 Task: In the  document smallbusiness.docx Insert horizontal line 'above the text' Create the translated copy of the document in  'German' Select the second point and  Clear Formatting
Action: Mouse moved to (308, 359)
Screenshot: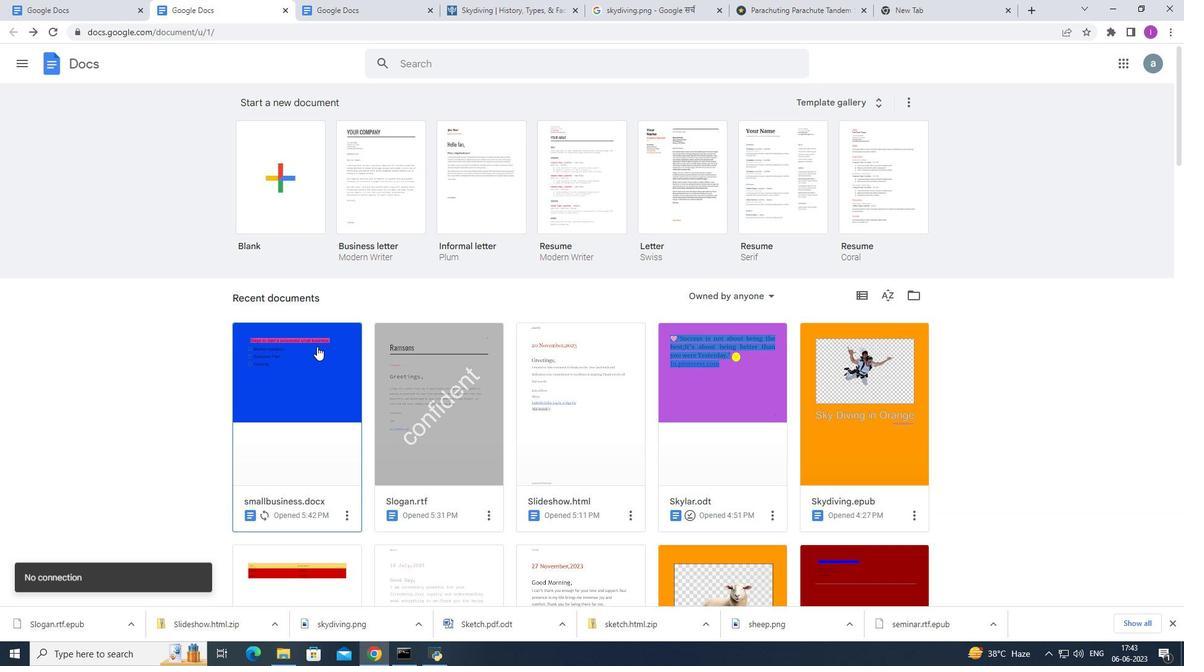 
Action: Mouse pressed left at (308, 359)
Screenshot: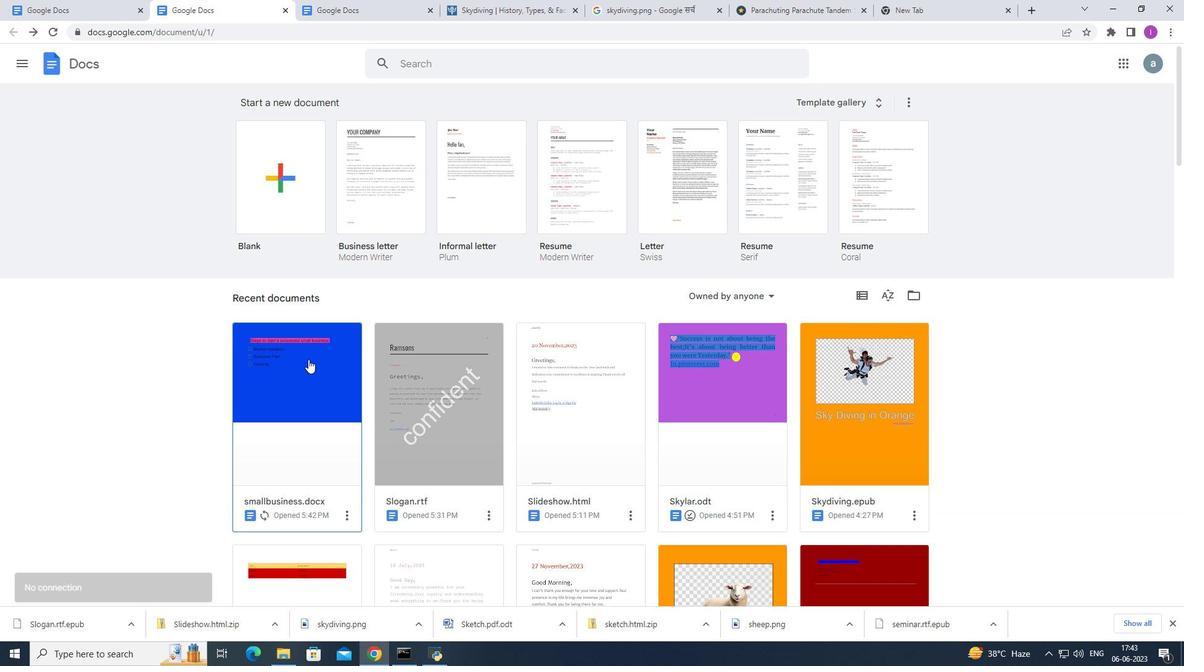 
Action: Mouse moved to (370, 350)
Screenshot: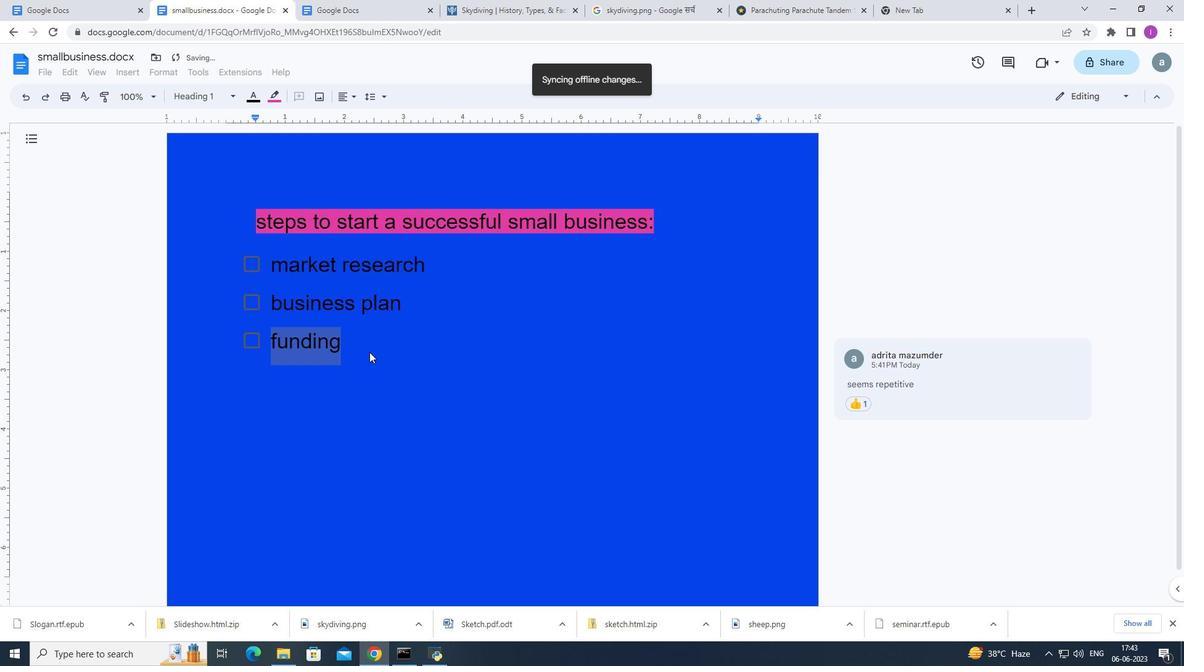
Action: Mouse pressed left at (370, 350)
Screenshot: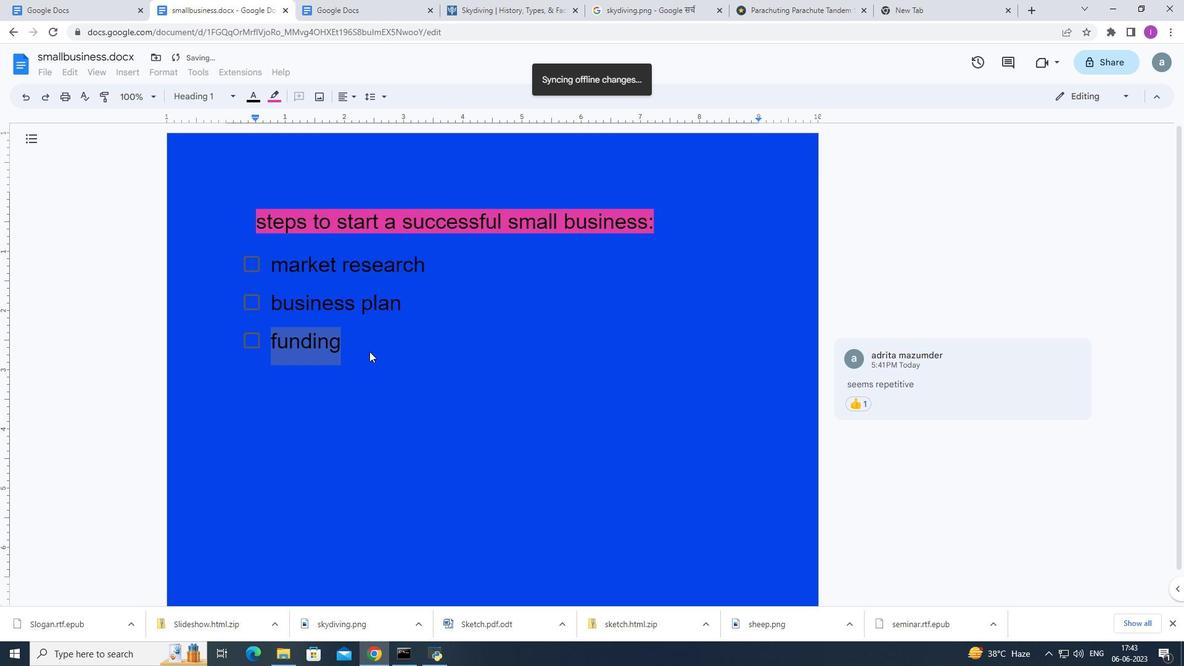 
Action: Mouse moved to (354, 351)
Screenshot: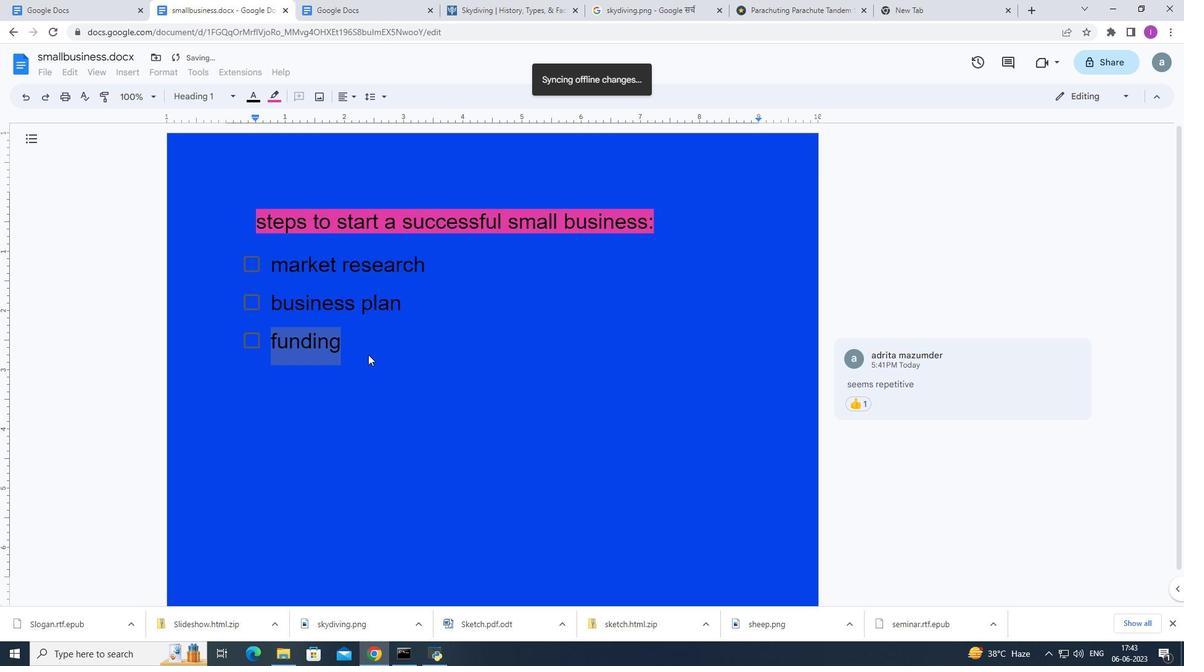 
Action: Mouse pressed left at (354, 351)
Screenshot: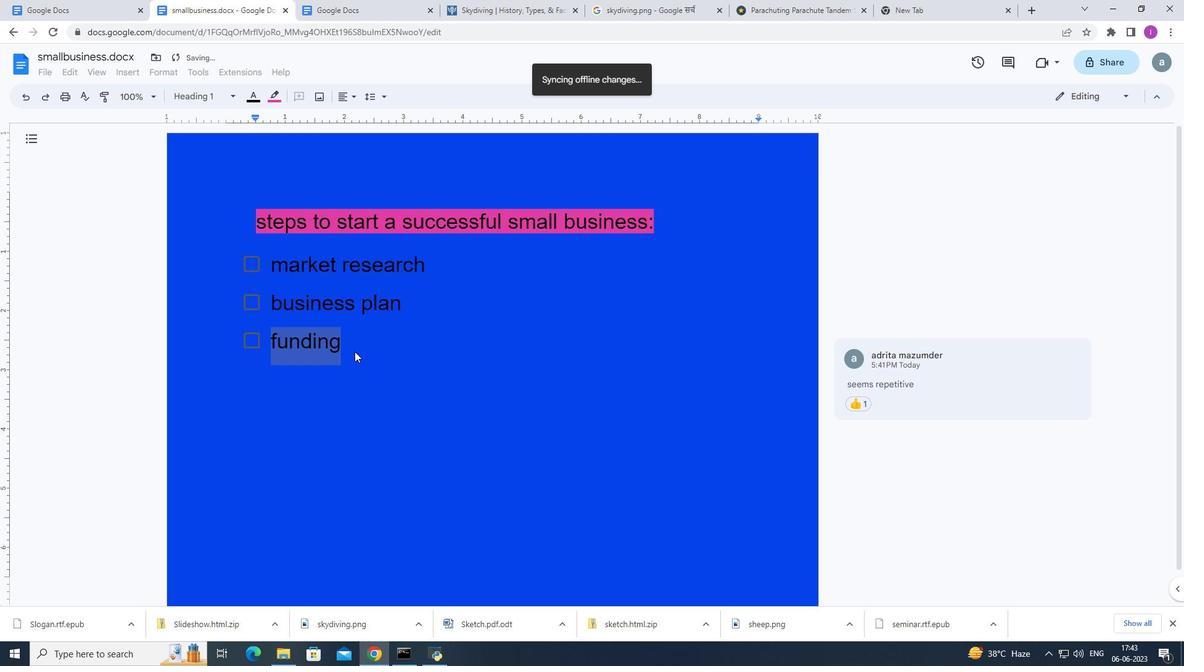 
Action: Mouse moved to (340, 342)
Screenshot: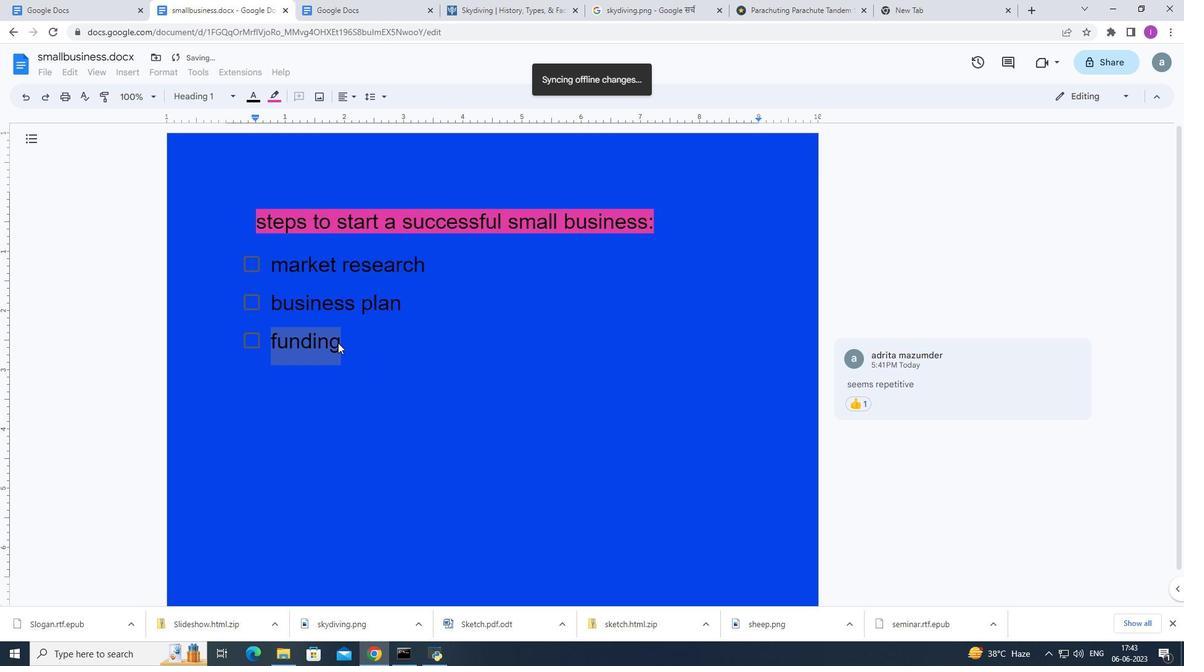 
Action: Mouse pressed left at (340, 342)
Screenshot: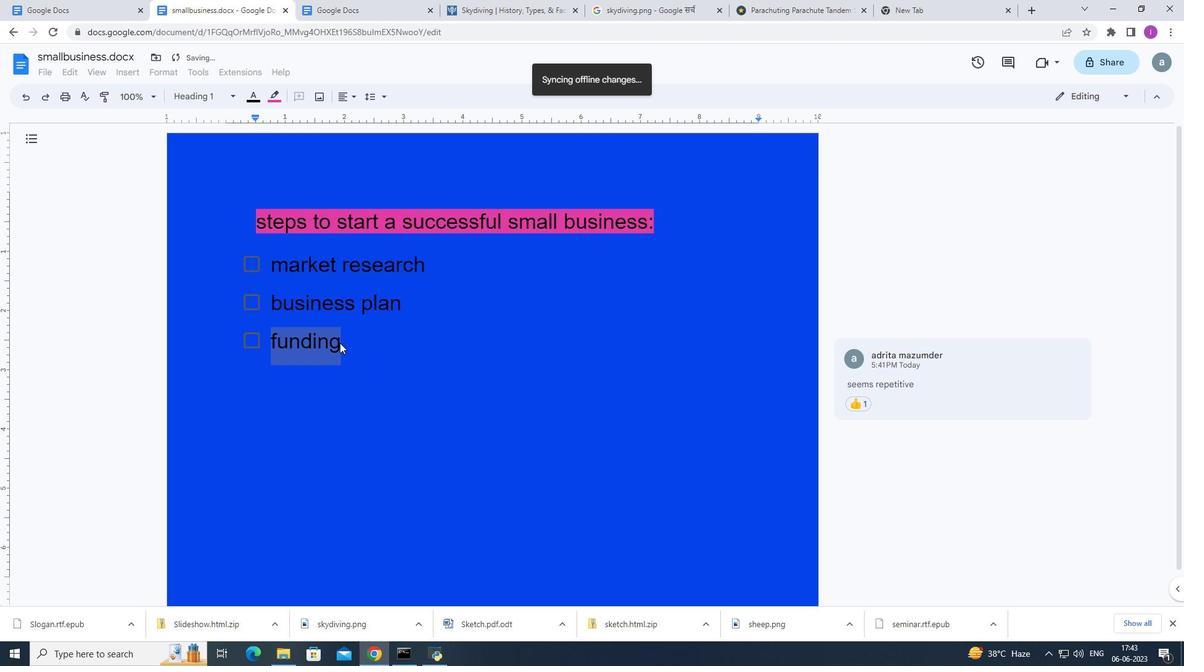 
Action: Mouse moved to (439, 375)
Screenshot: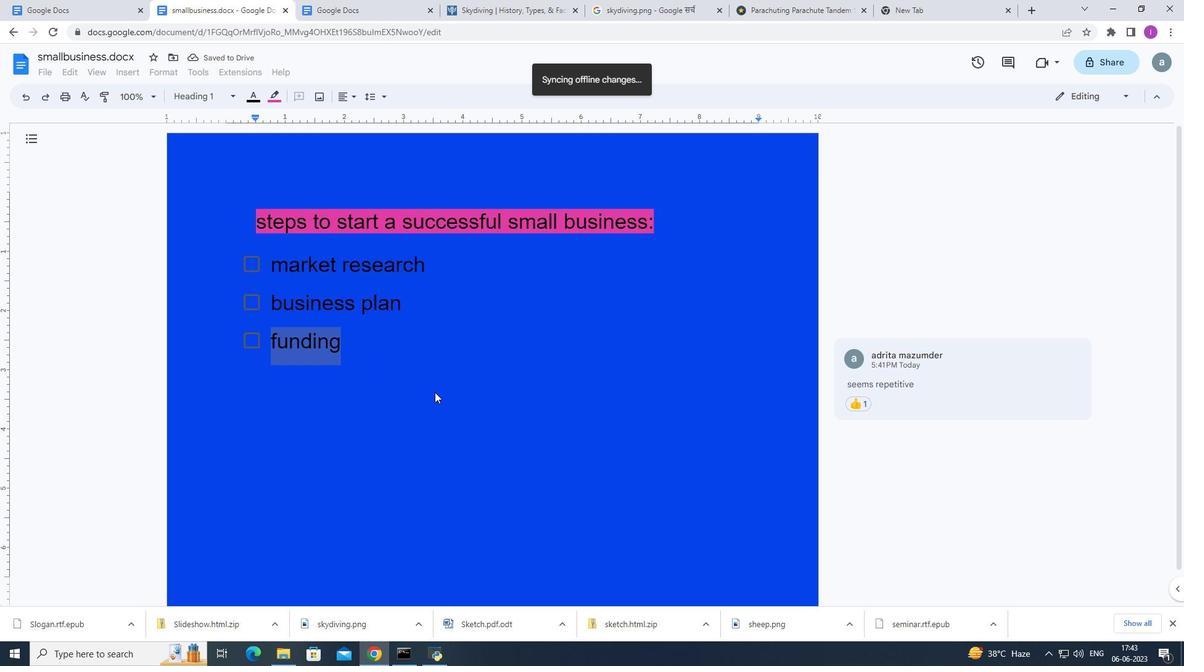 
Action: Key pressed <Key.enter>
Screenshot: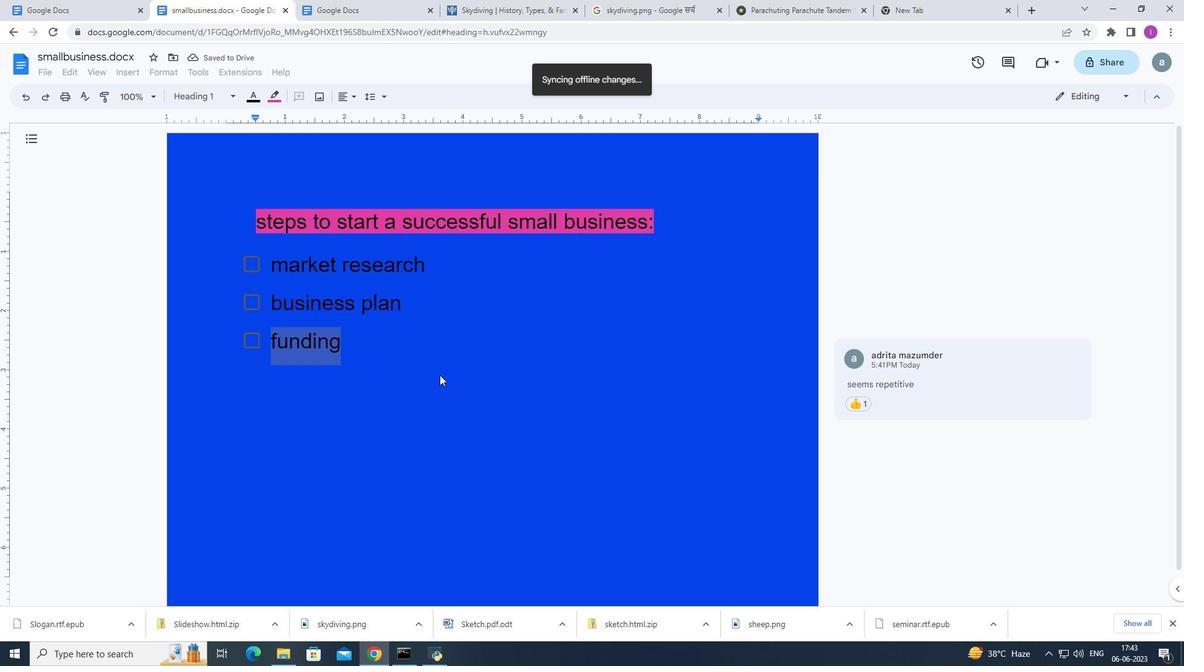 
Action: Mouse moved to (228, 259)
Screenshot: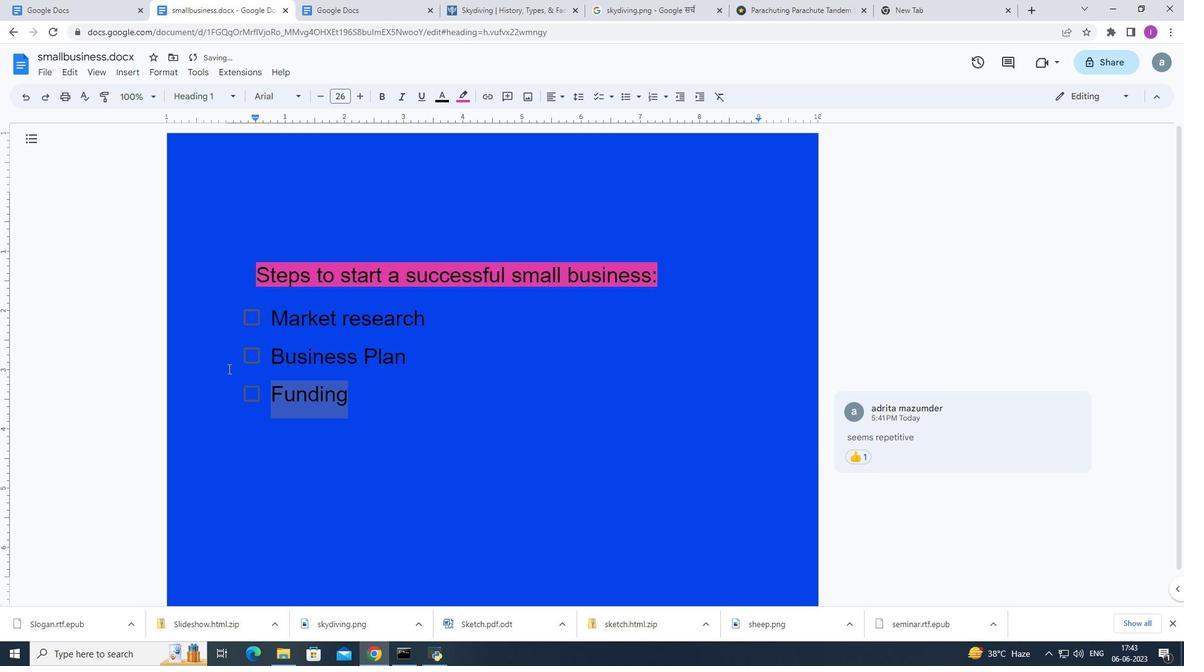 
Action: Mouse pressed left at (228, 259)
Screenshot: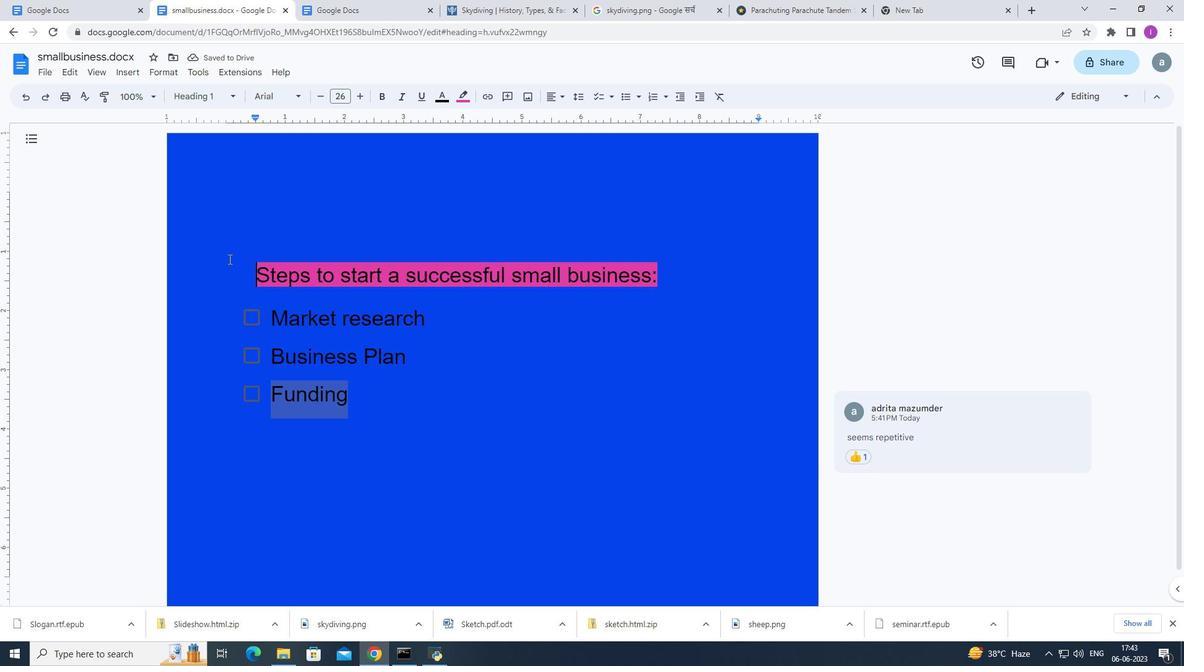 
Action: Mouse moved to (358, 402)
Screenshot: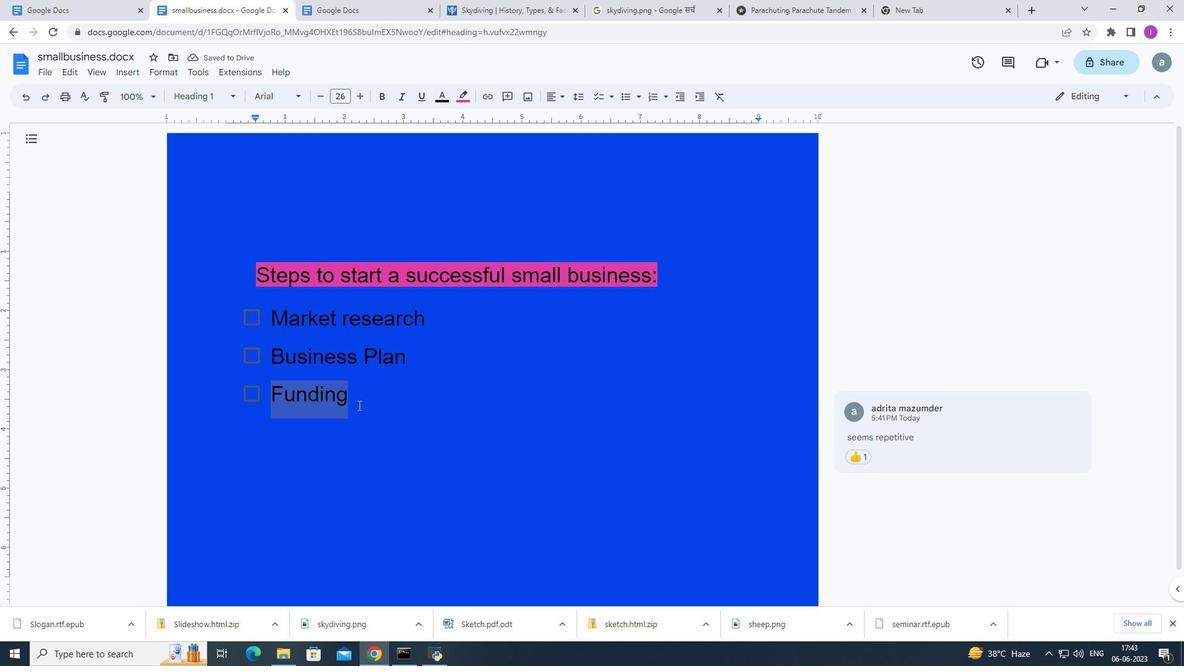 
Action: Mouse pressed left at (358, 402)
Screenshot: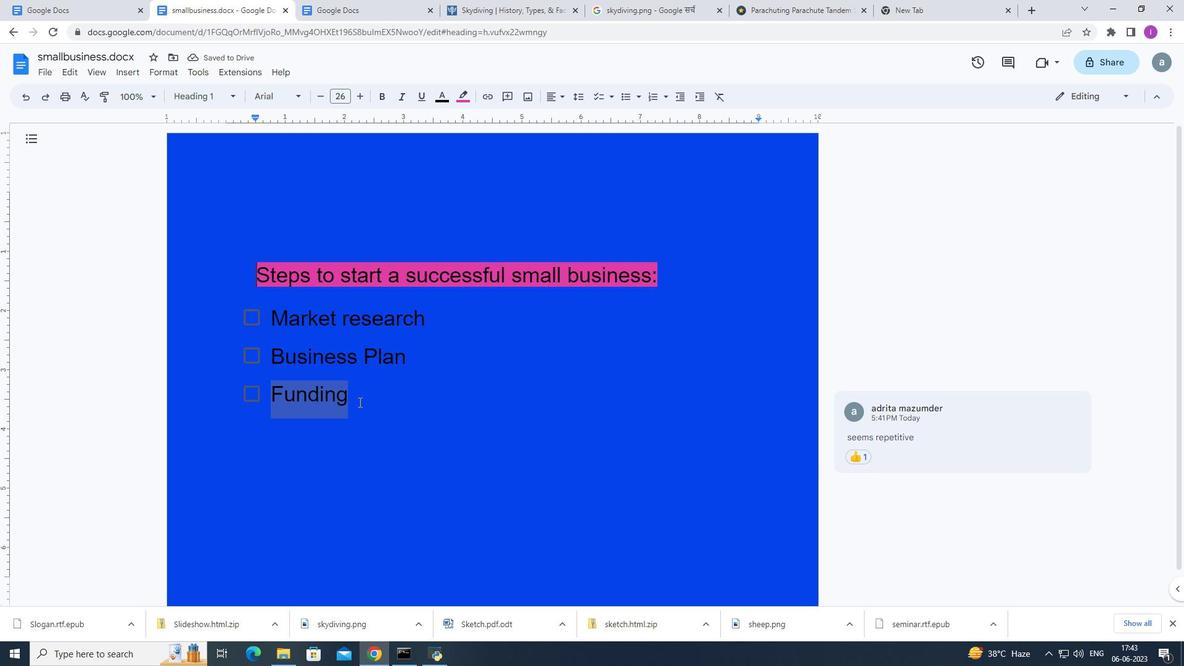 
Action: Mouse moved to (436, 367)
Screenshot: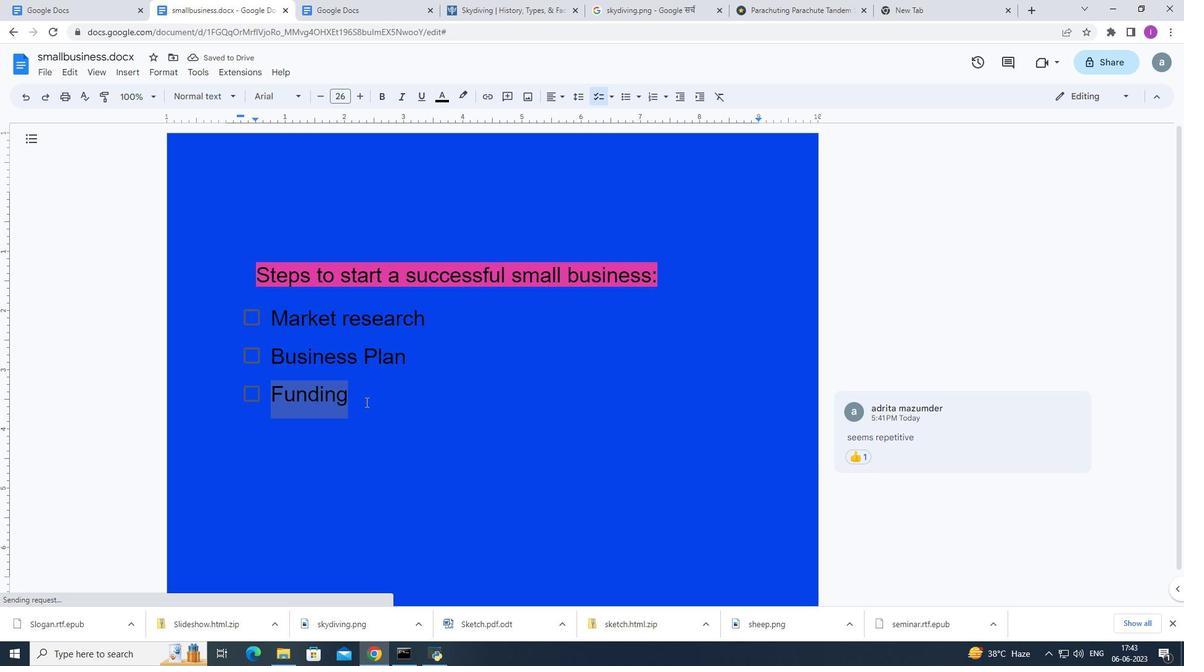 
Action: Key pressed <Key.enter>
Screenshot: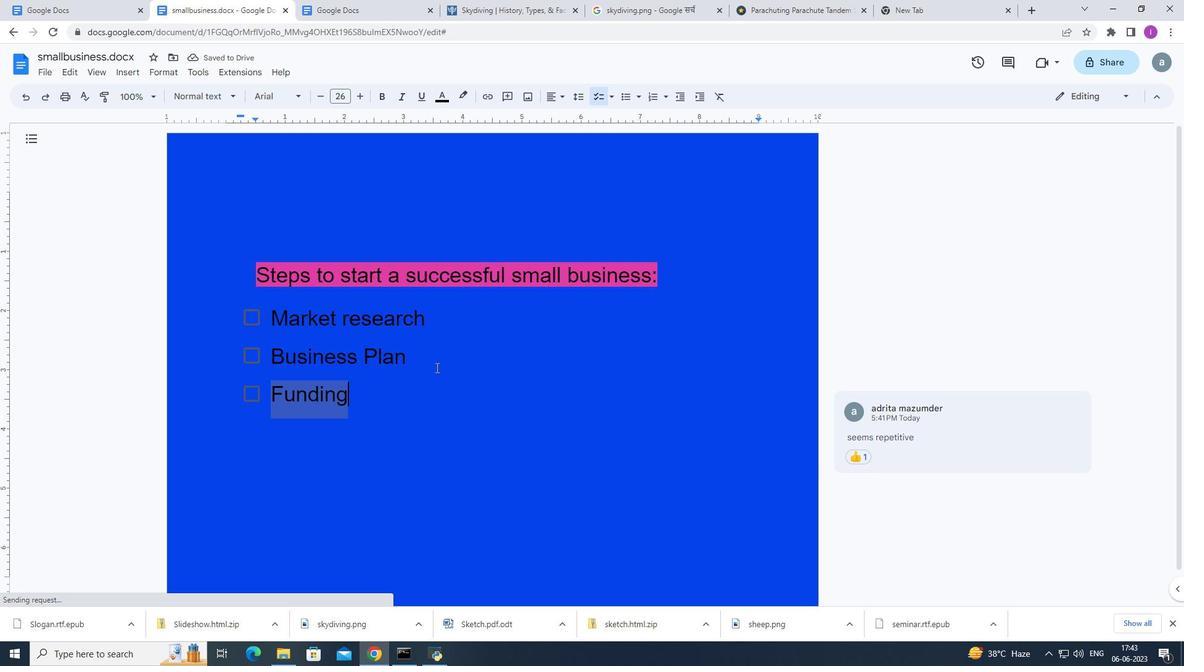 
Action: Mouse moved to (135, 71)
Screenshot: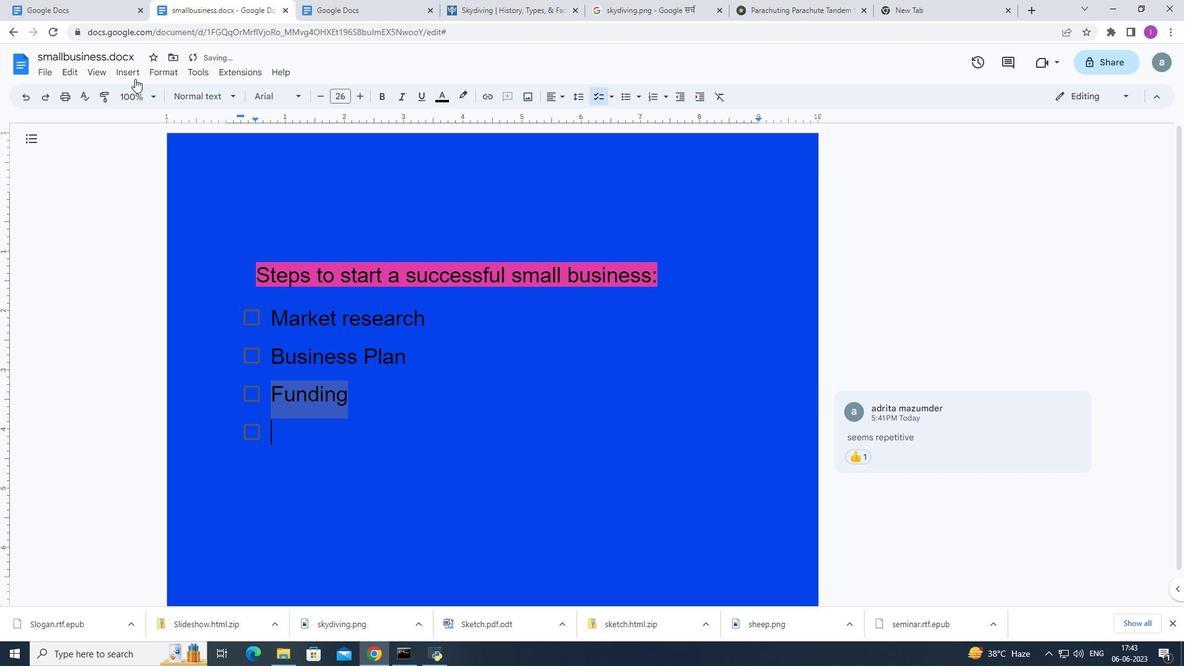 
Action: Mouse pressed left at (135, 71)
Screenshot: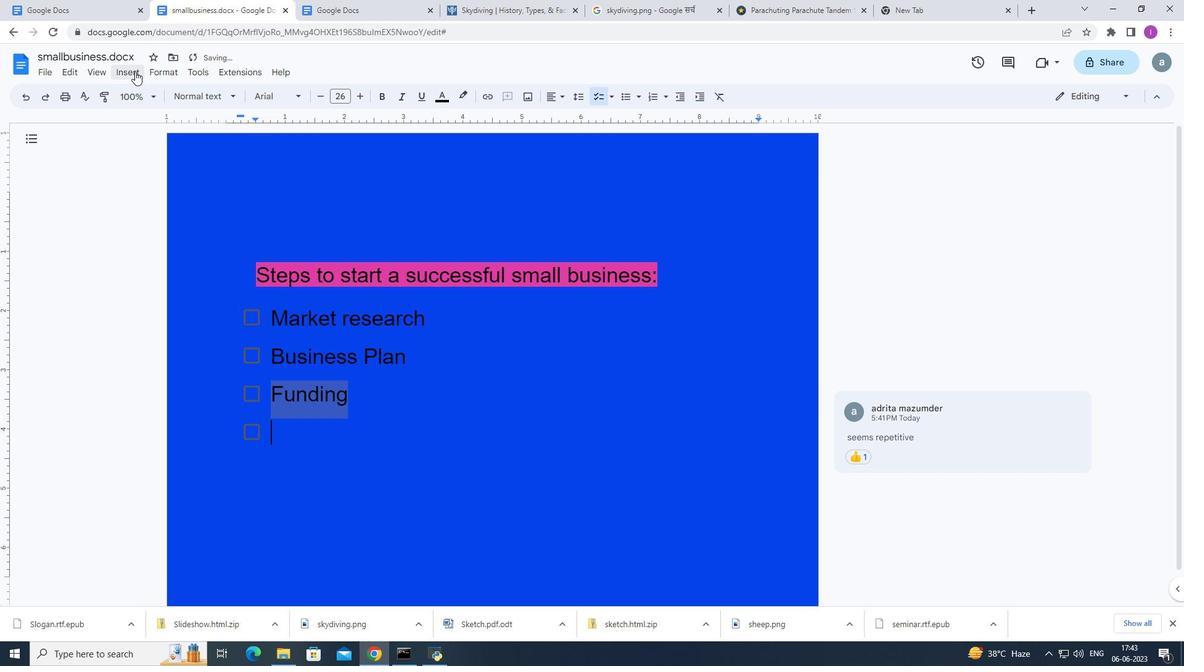 
Action: Mouse moved to (152, 169)
Screenshot: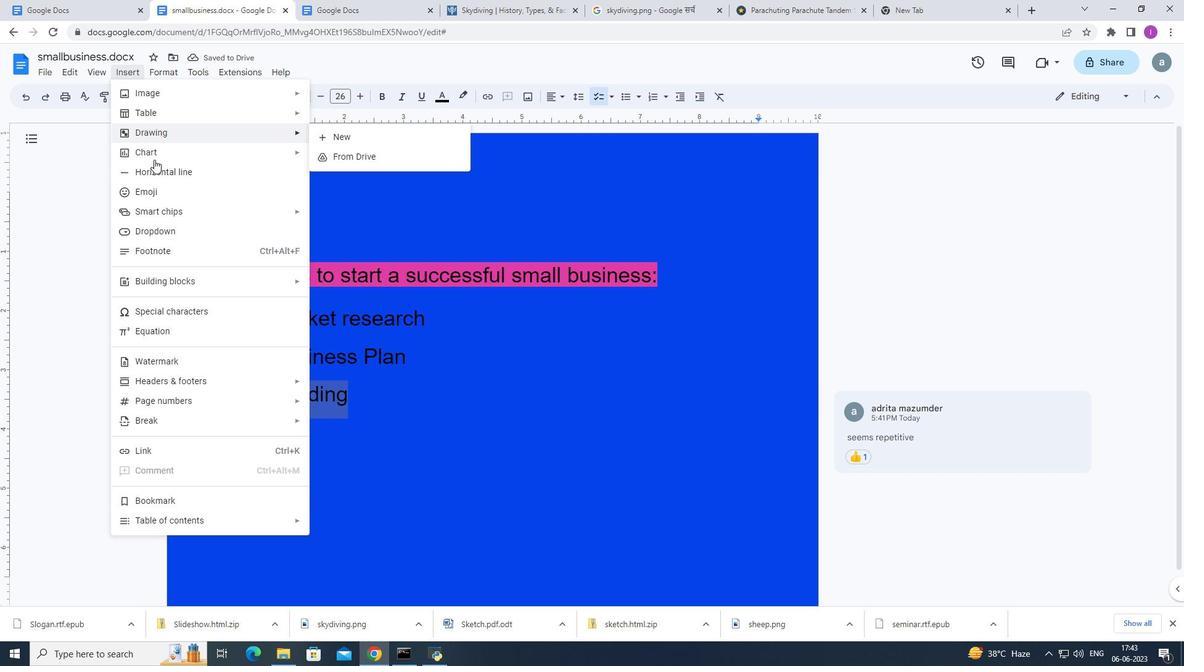 
Action: Mouse pressed left at (152, 169)
Screenshot: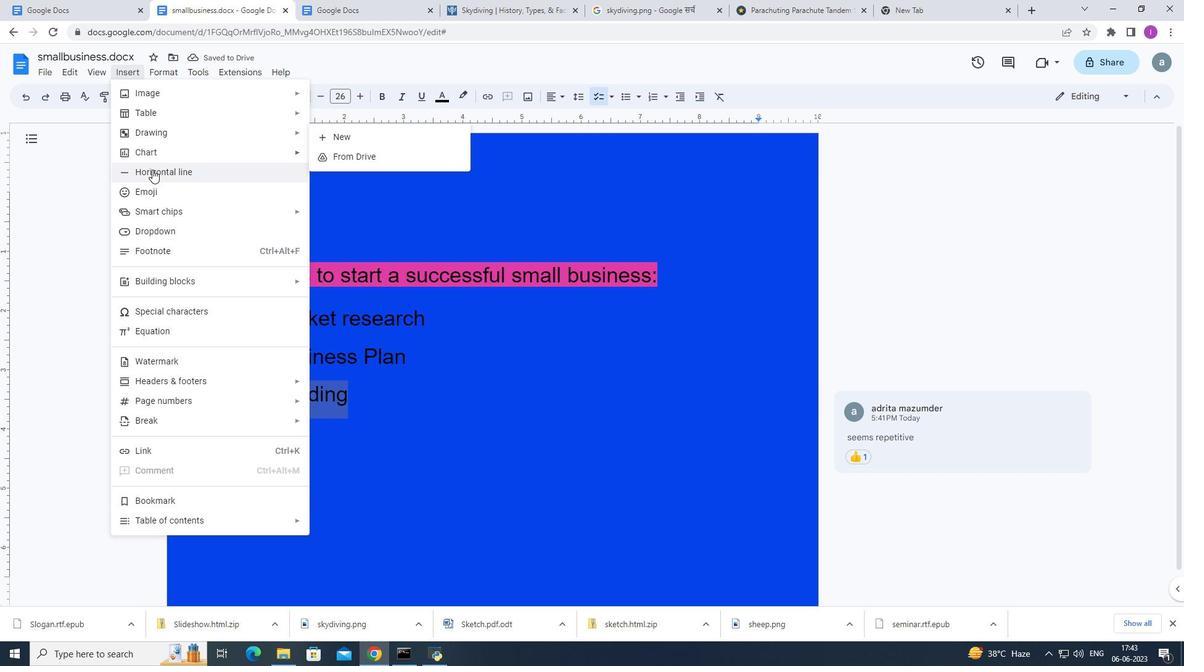 
Action: Mouse pressed left at (152, 169)
Screenshot: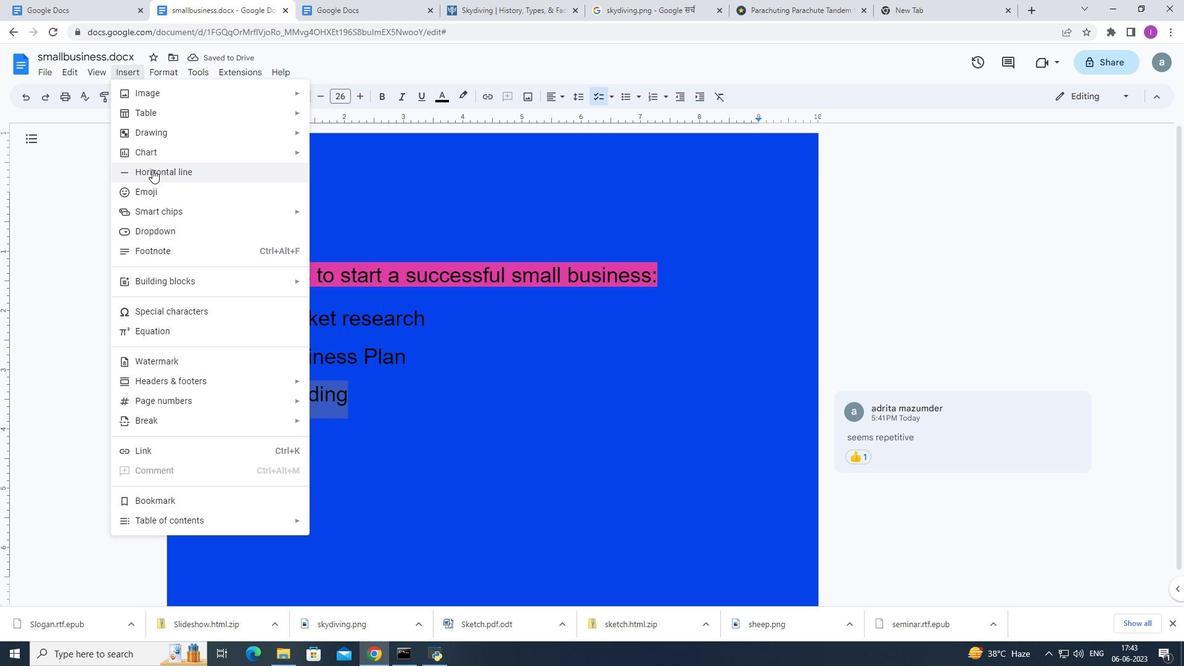 
Action: Mouse moved to (427, 391)
Screenshot: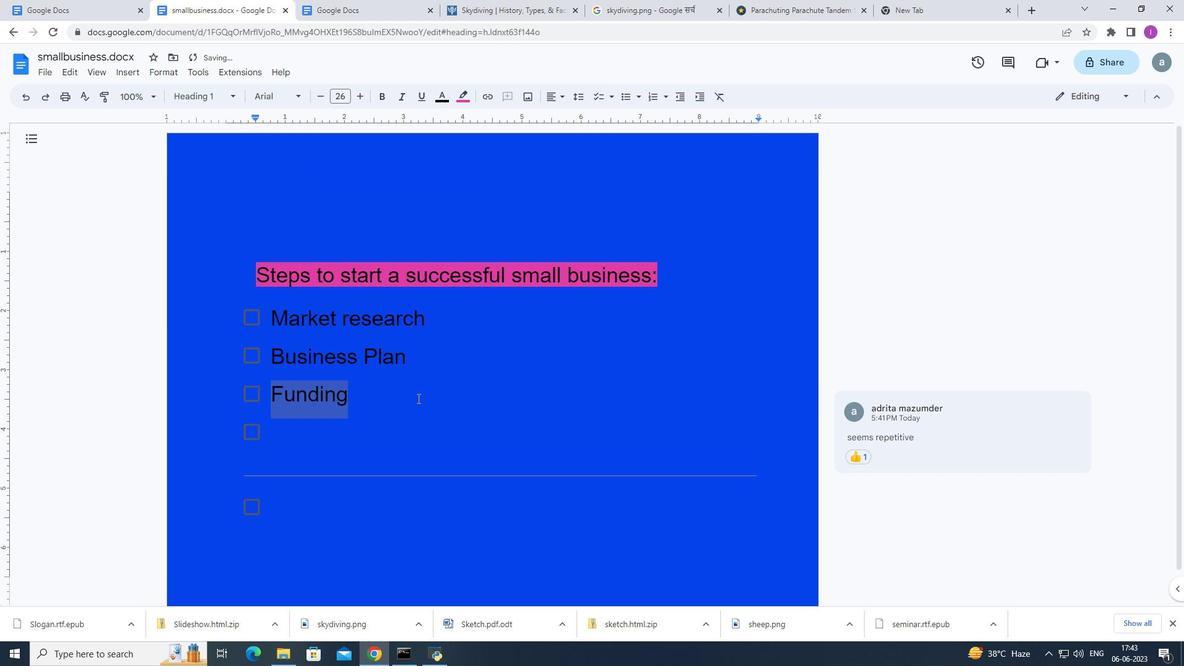 
Action: Mouse scrolled (427, 390) with delta (0, 0)
Screenshot: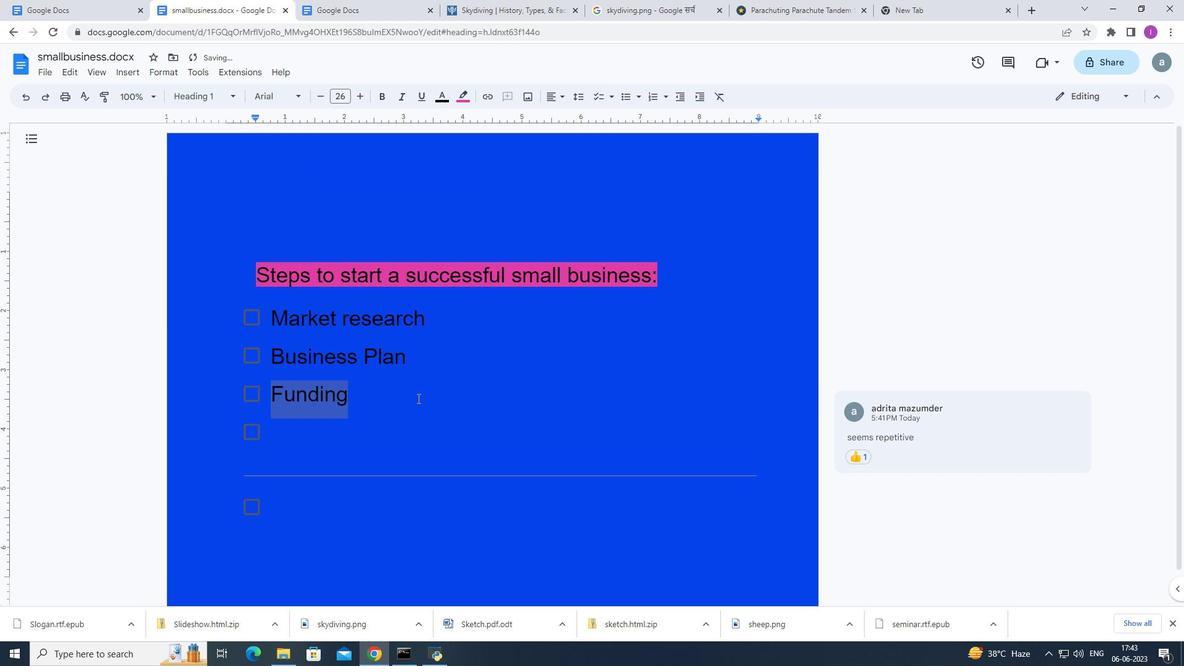 
Action: Mouse moved to (428, 389)
Screenshot: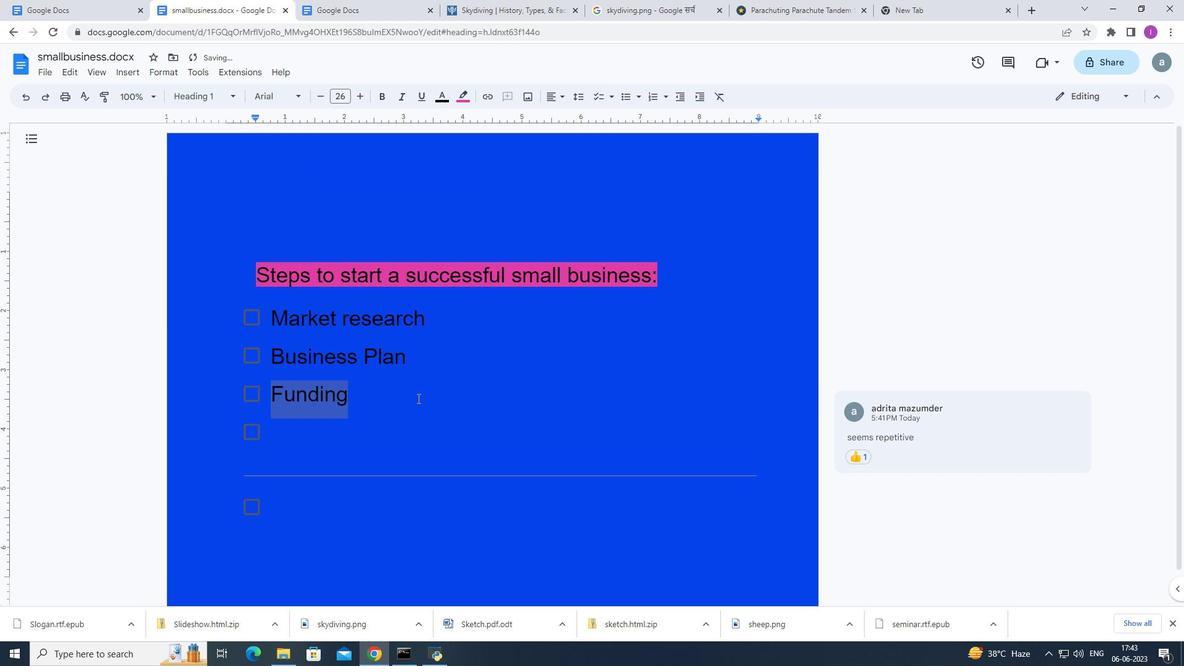 
Action: Mouse scrolled (428, 391) with delta (0, 0)
Screenshot: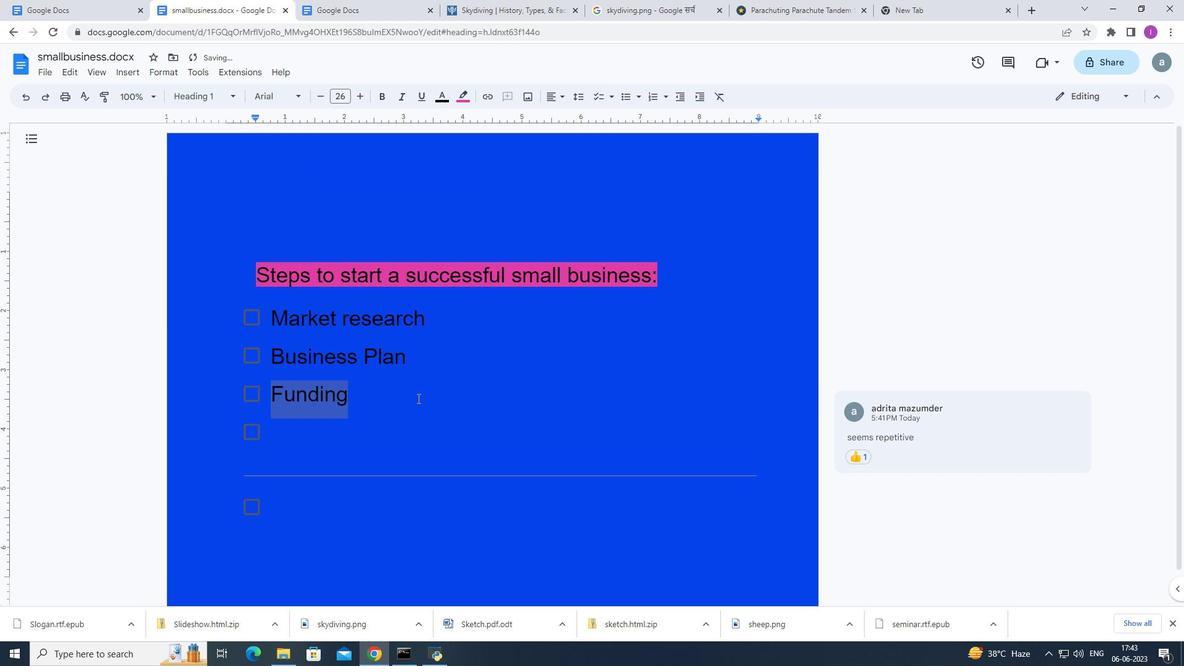 
Action: Mouse moved to (433, 386)
Screenshot: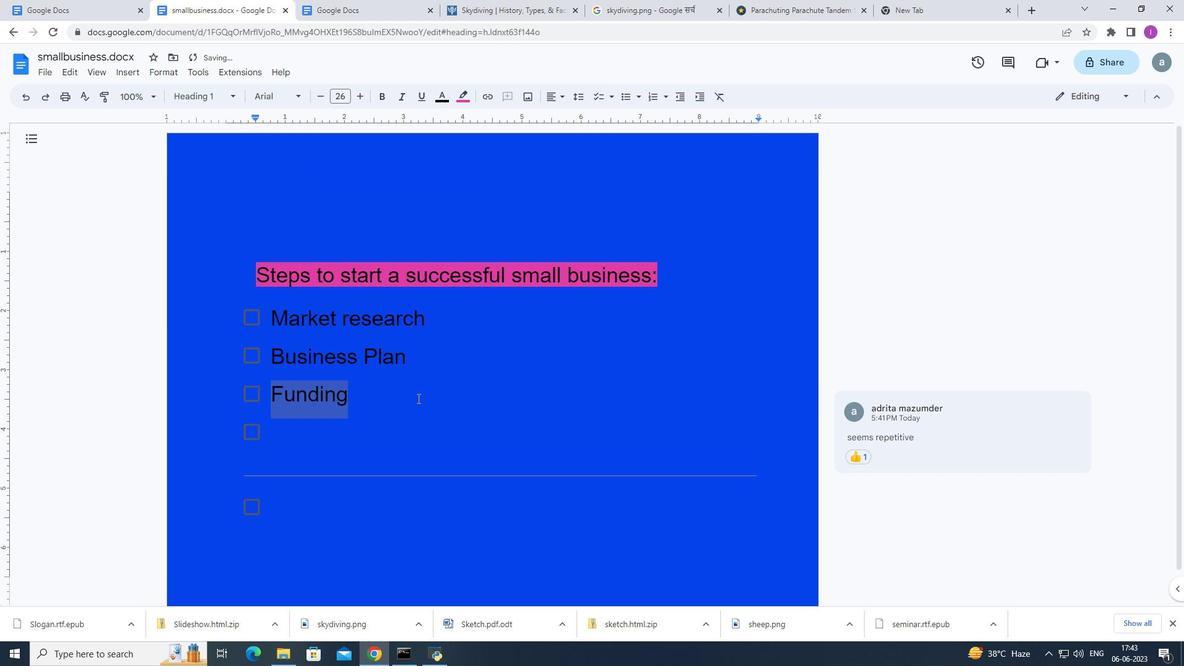 
Action: Mouse scrolled (429, 387) with delta (0, 0)
Screenshot: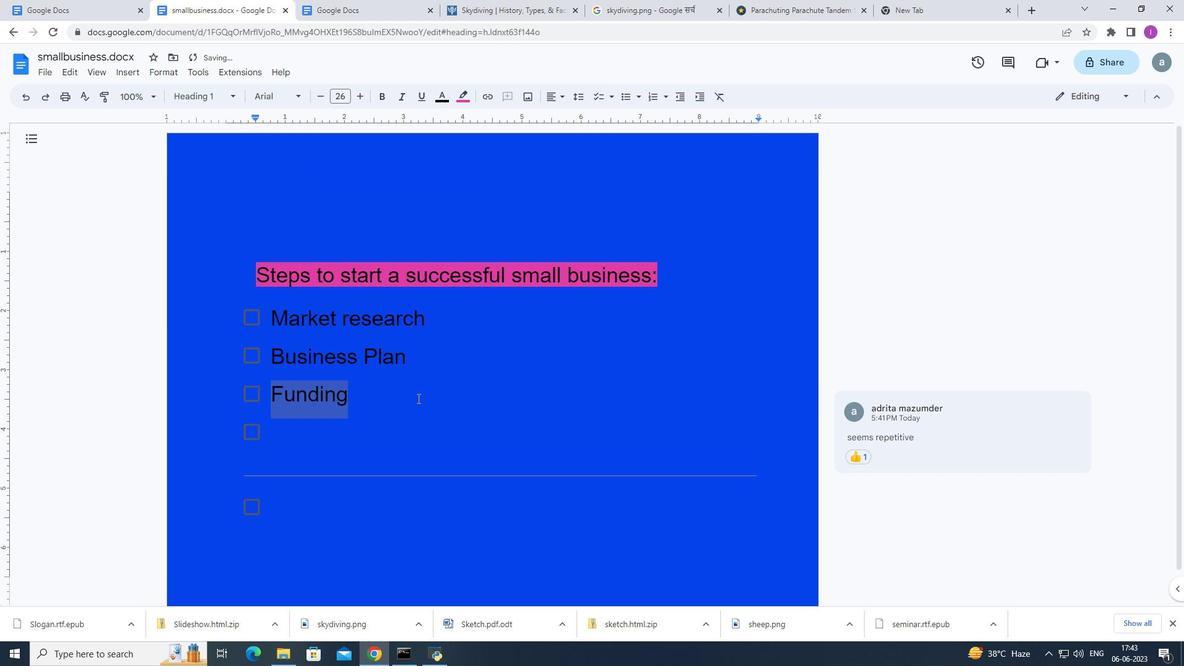 
Action: Mouse moved to (444, 381)
Screenshot: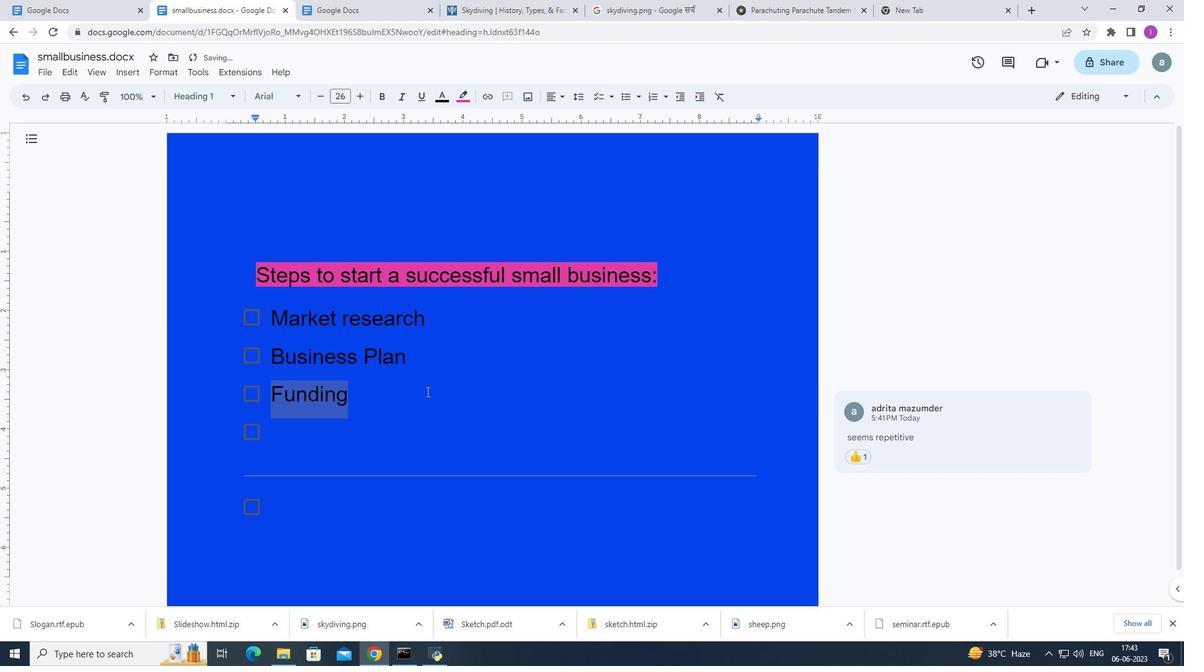 
Action: Mouse scrolled (433, 387) with delta (0, 0)
Screenshot: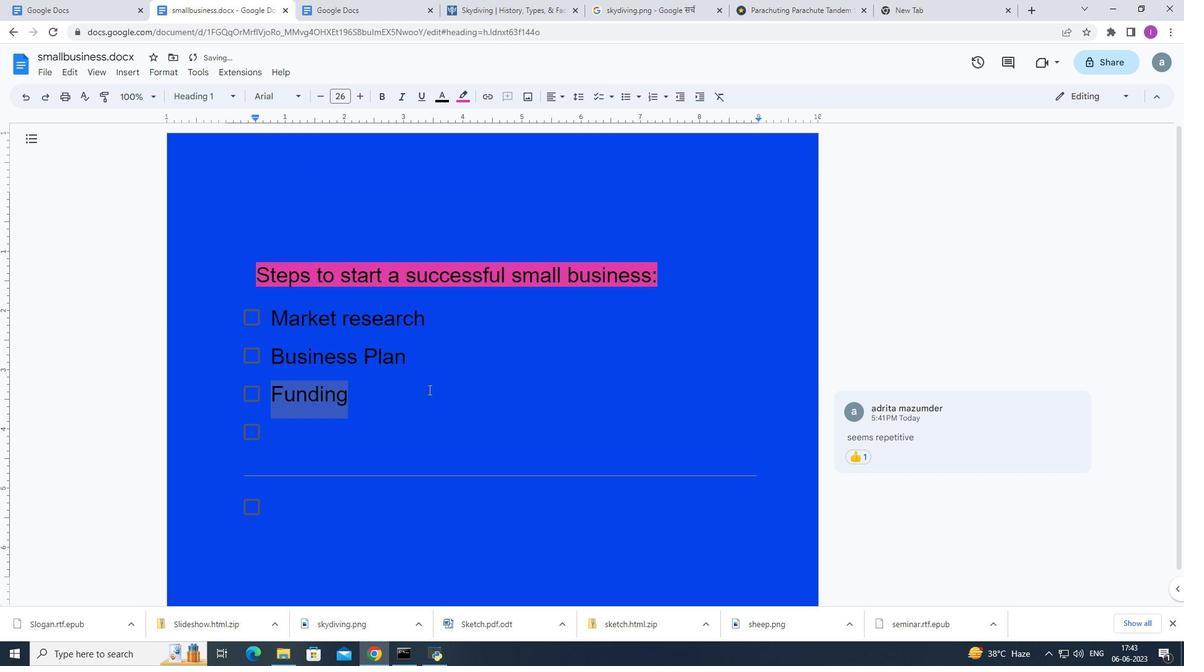 
Action: Mouse moved to (438, 288)
Screenshot: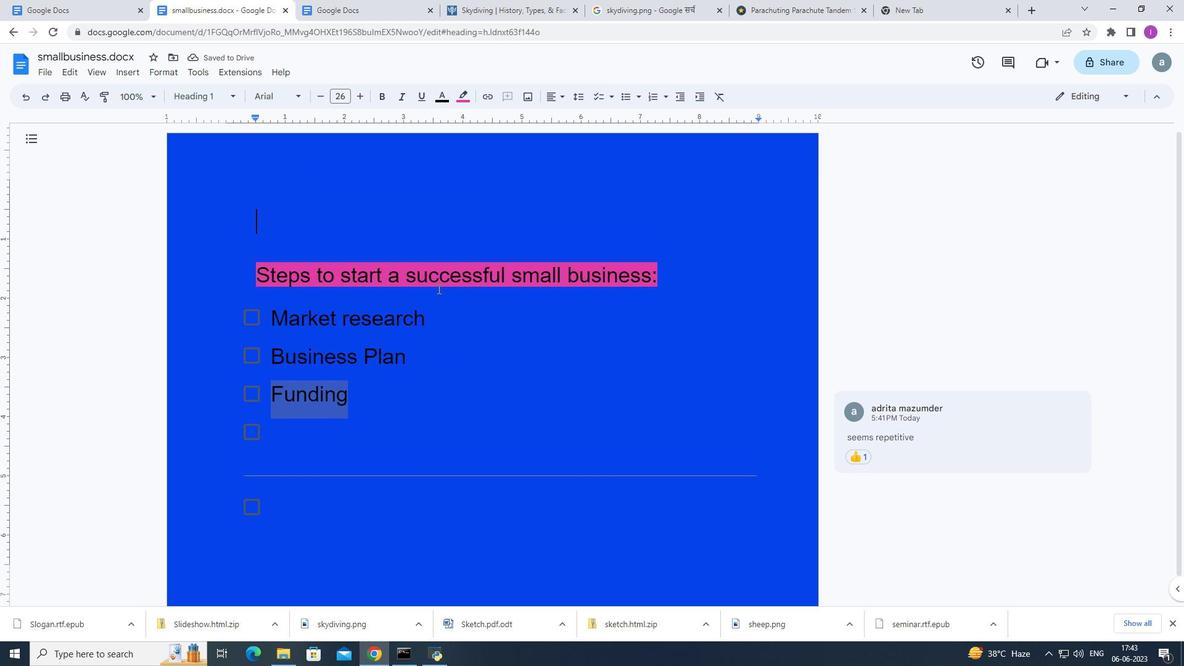 
Action: Mouse scrolled (438, 288) with delta (0, 0)
Screenshot: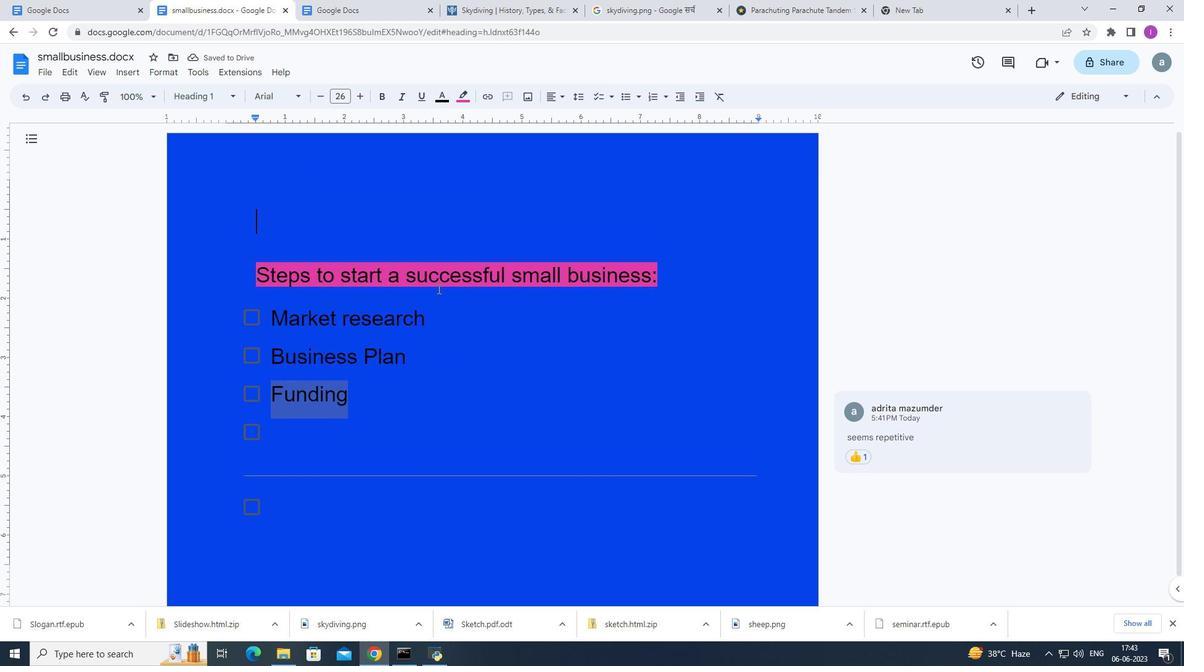 
Action: Mouse moved to (453, 315)
Screenshot: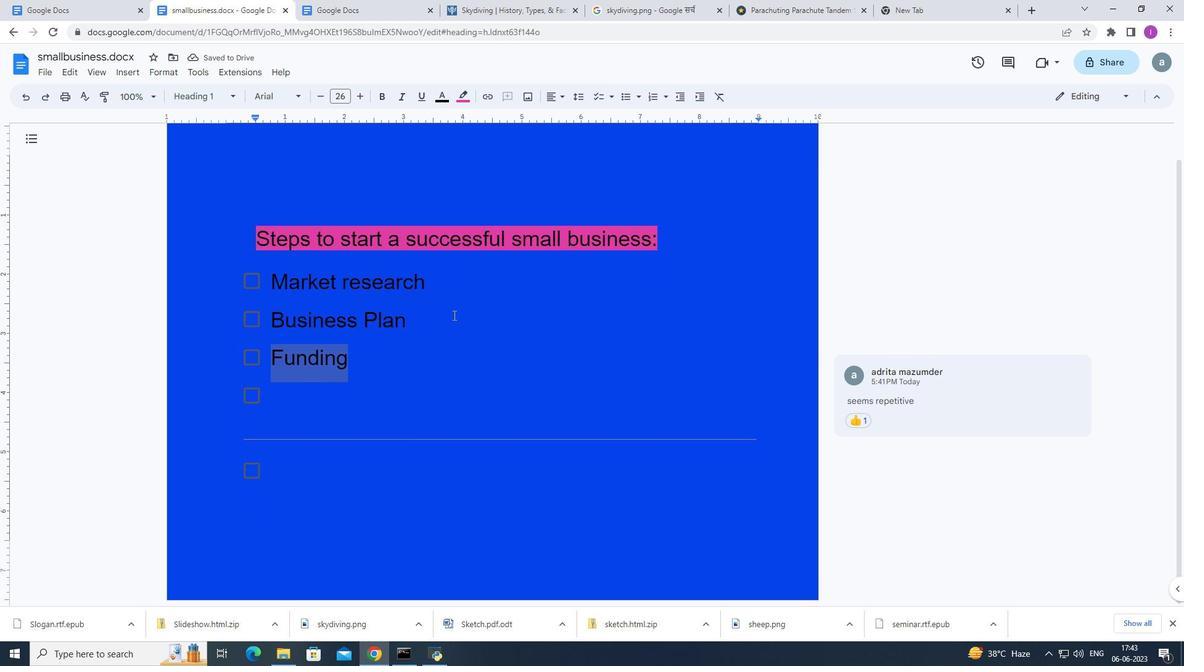 
Action: Mouse scrolled (453, 314) with delta (0, 0)
Screenshot: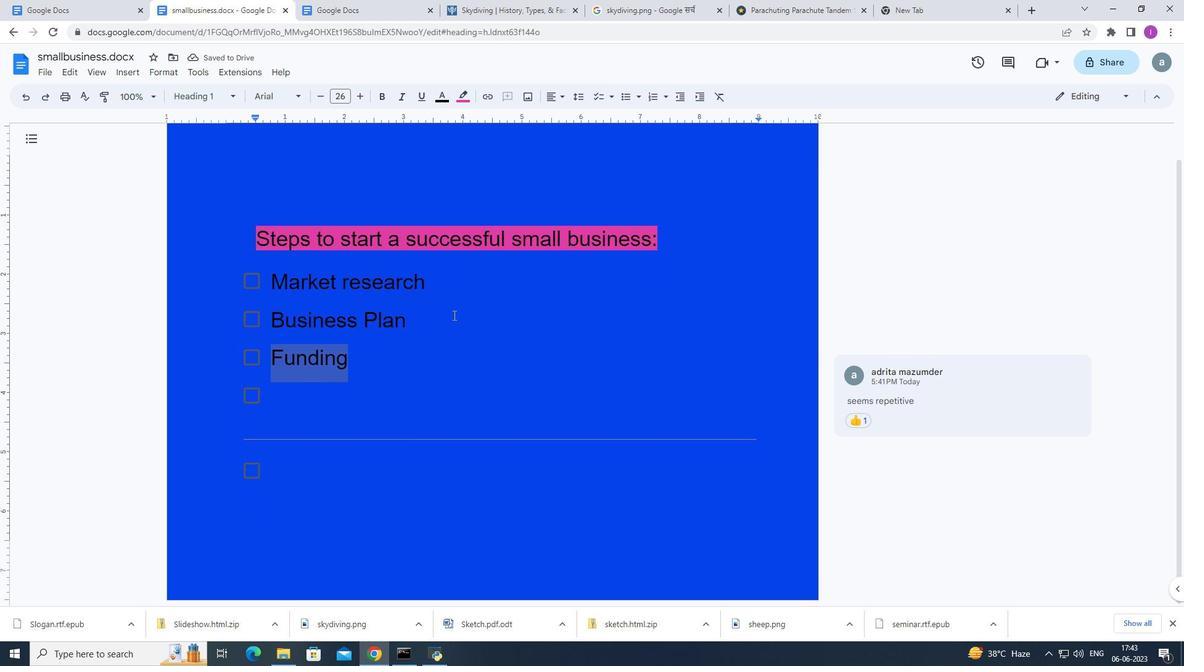 
Action: Mouse moved to (454, 315)
Screenshot: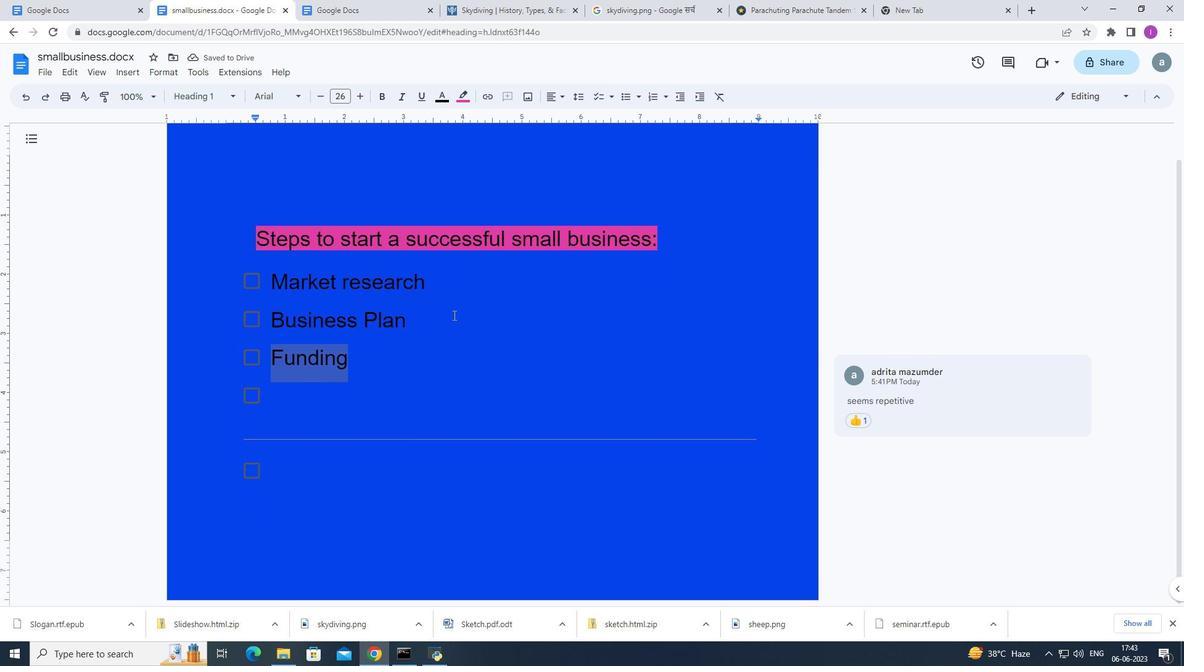 
Action: Mouse scrolled (454, 314) with delta (0, 0)
Screenshot: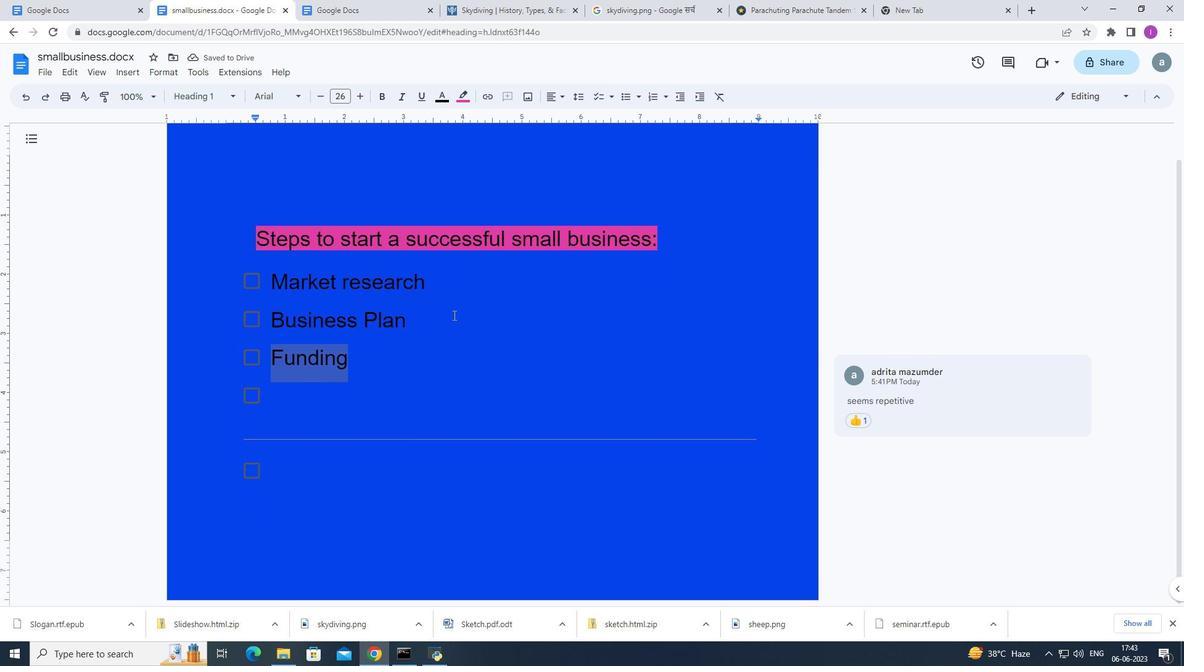
Action: Mouse moved to (455, 315)
Screenshot: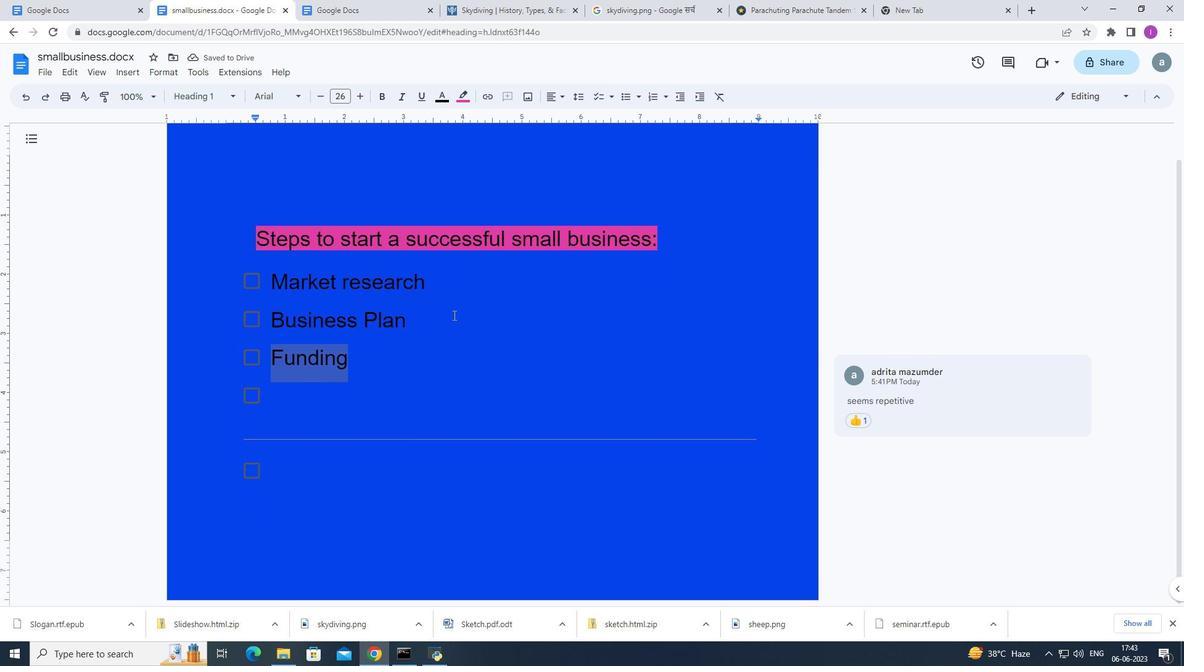 
Action: Mouse scrolled (455, 315) with delta (0, 0)
Screenshot: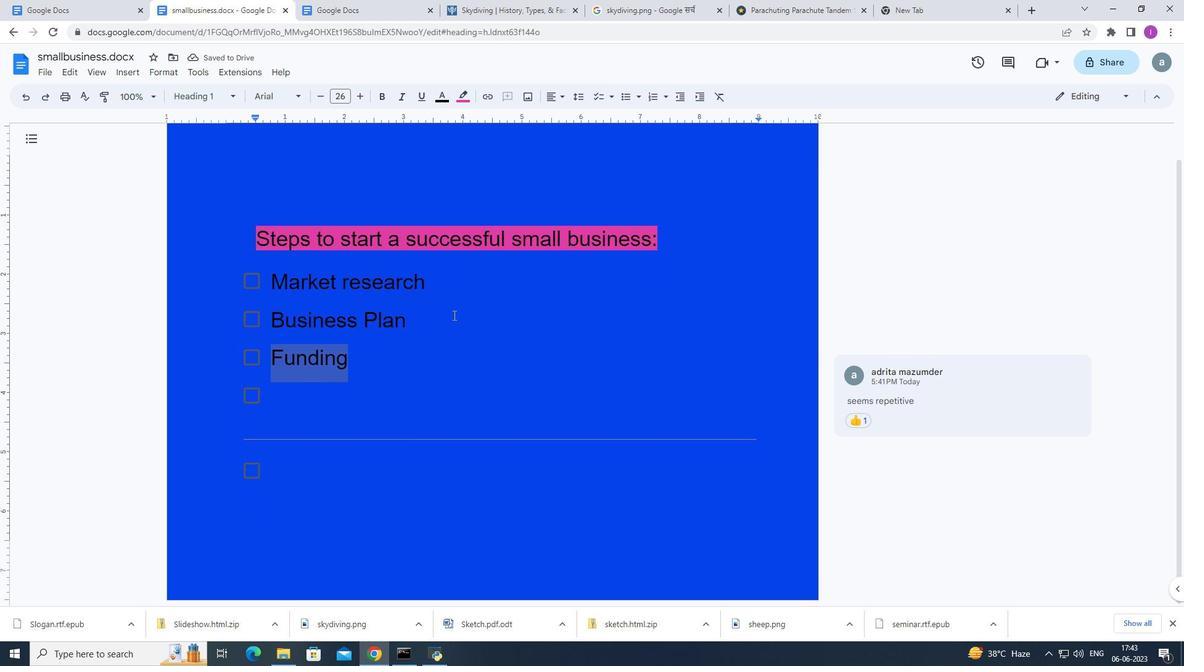 
Action: Mouse moved to (455, 315)
Screenshot: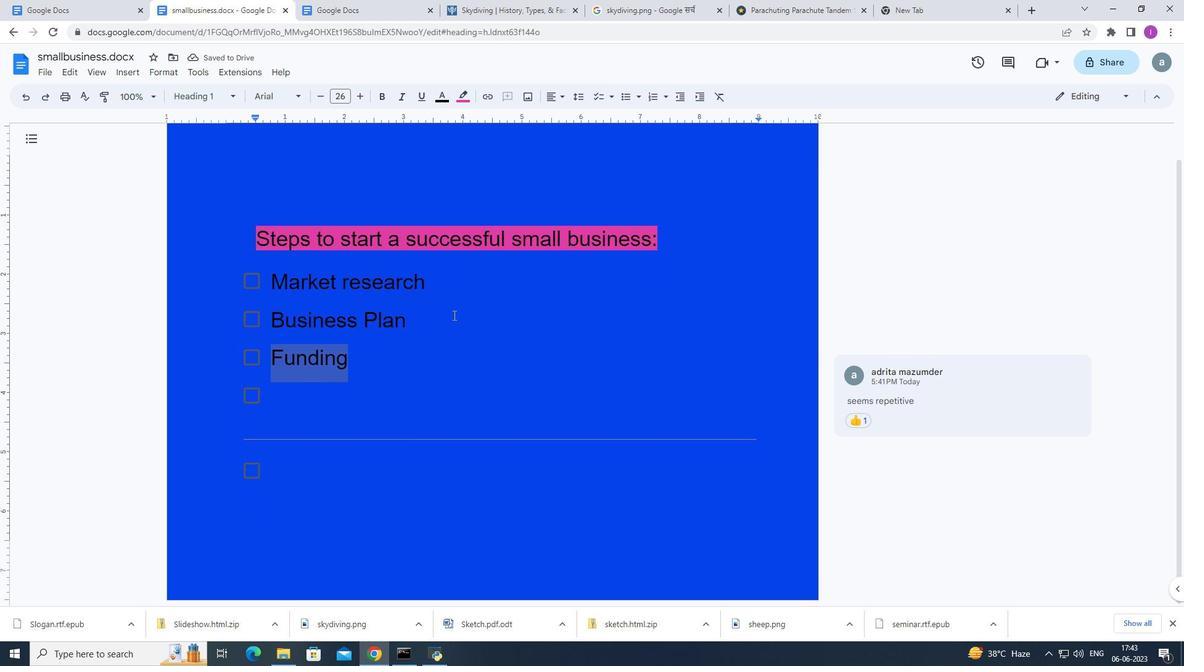 
Action: Mouse scrolled (455, 314) with delta (0, 0)
Screenshot: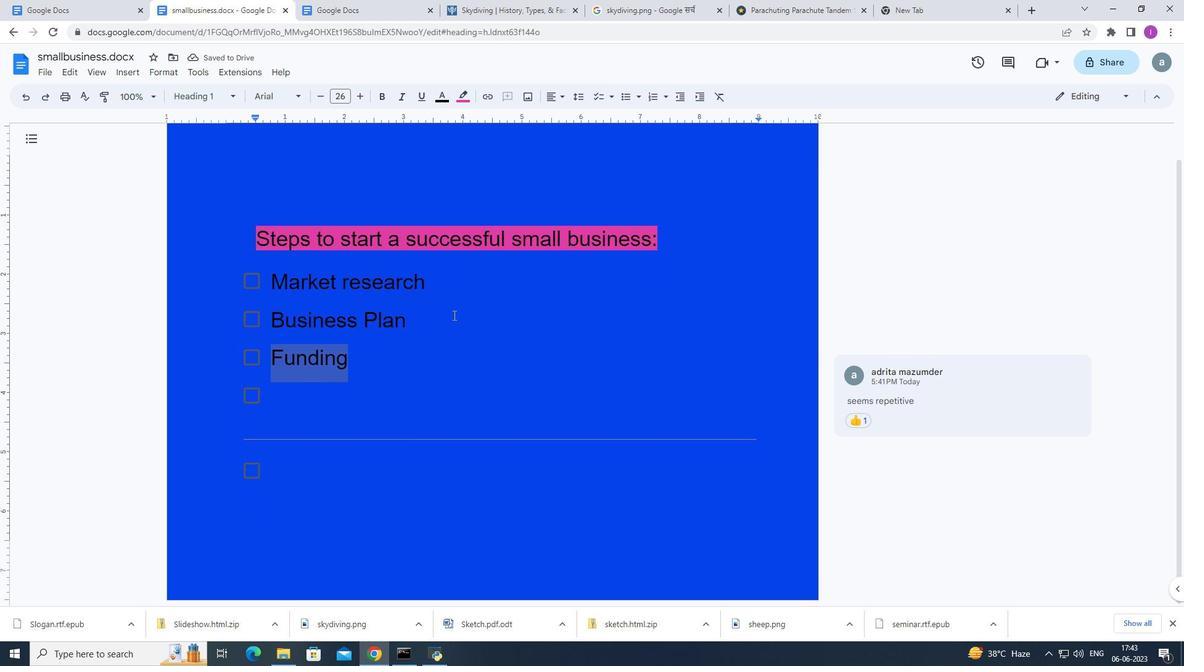 
Action: Mouse moved to (279, 465)
Screenshot: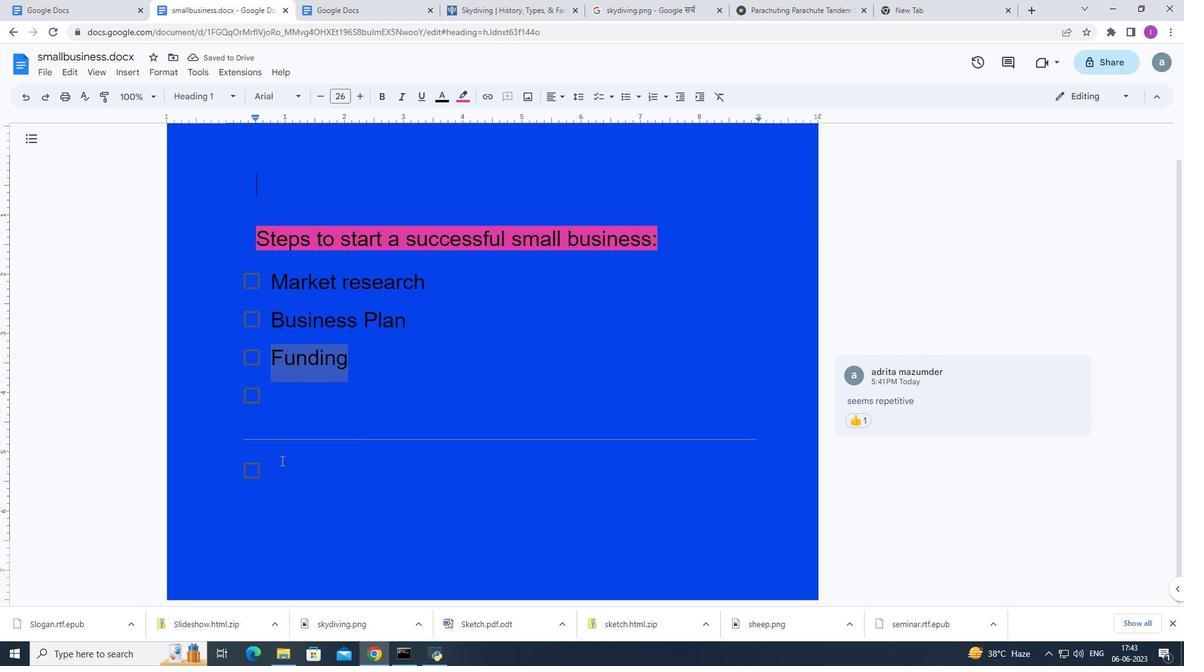 
Action: Mouse pressed left at (279, 465)
Screenshot: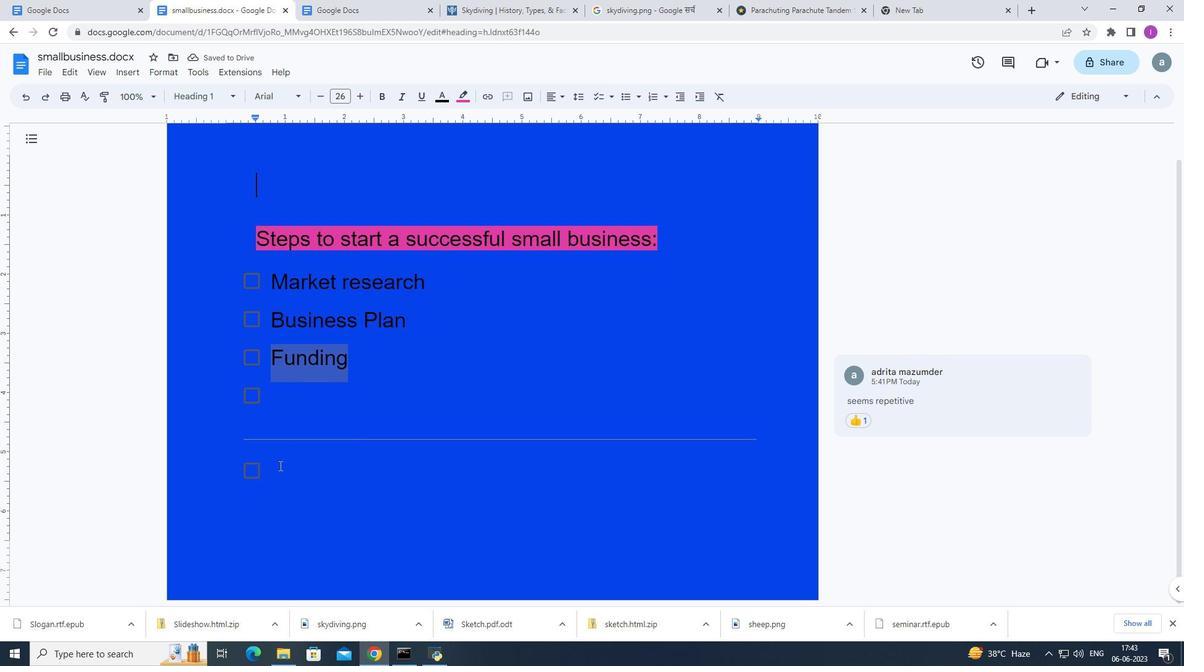 
Action: Mouse moved to (279, 464)
Screenshot: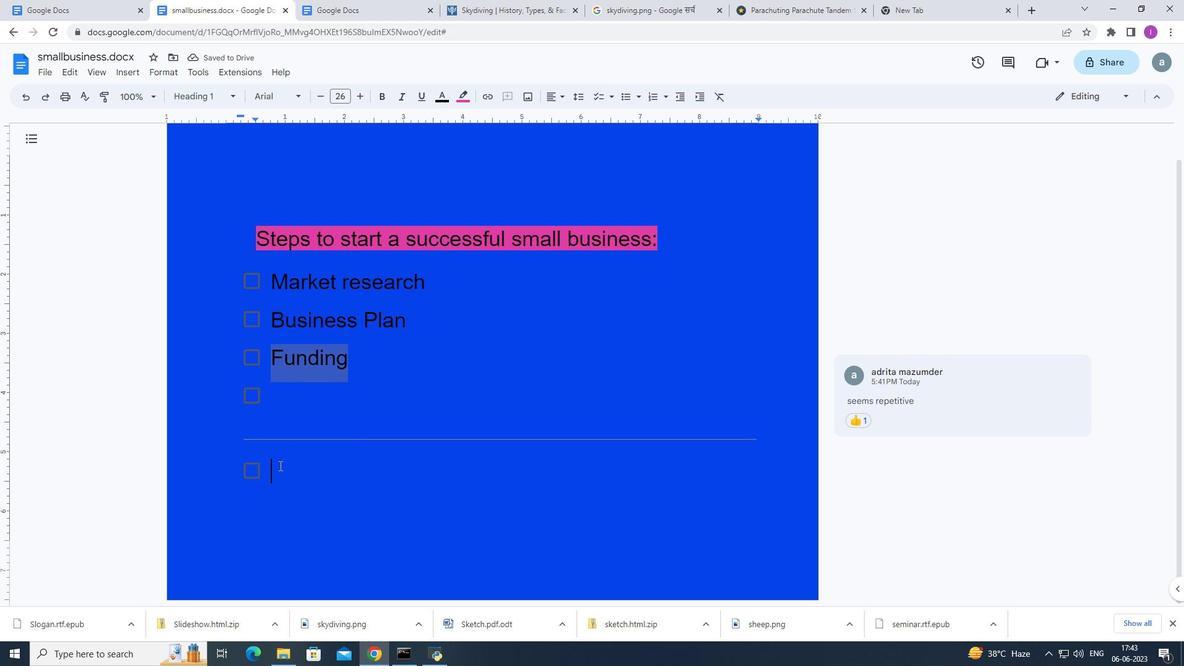 
Action: Key pressed <Key.backspace>
Screenshot: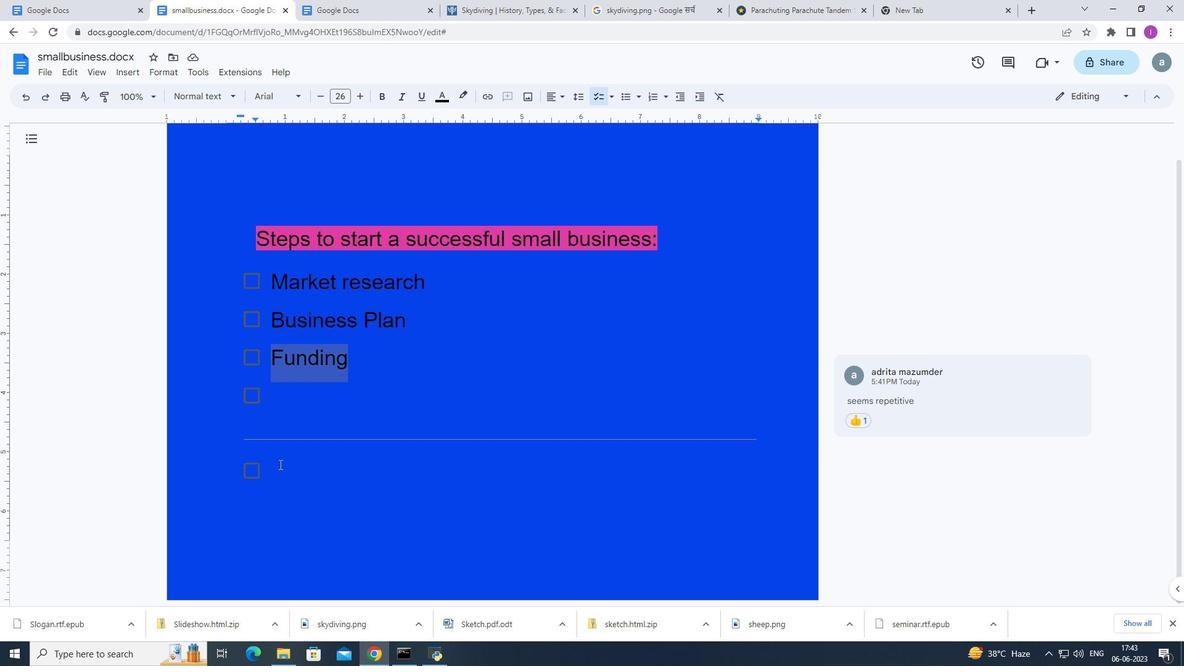 
Action: Mouse moved to (280, 463)
Screenshot: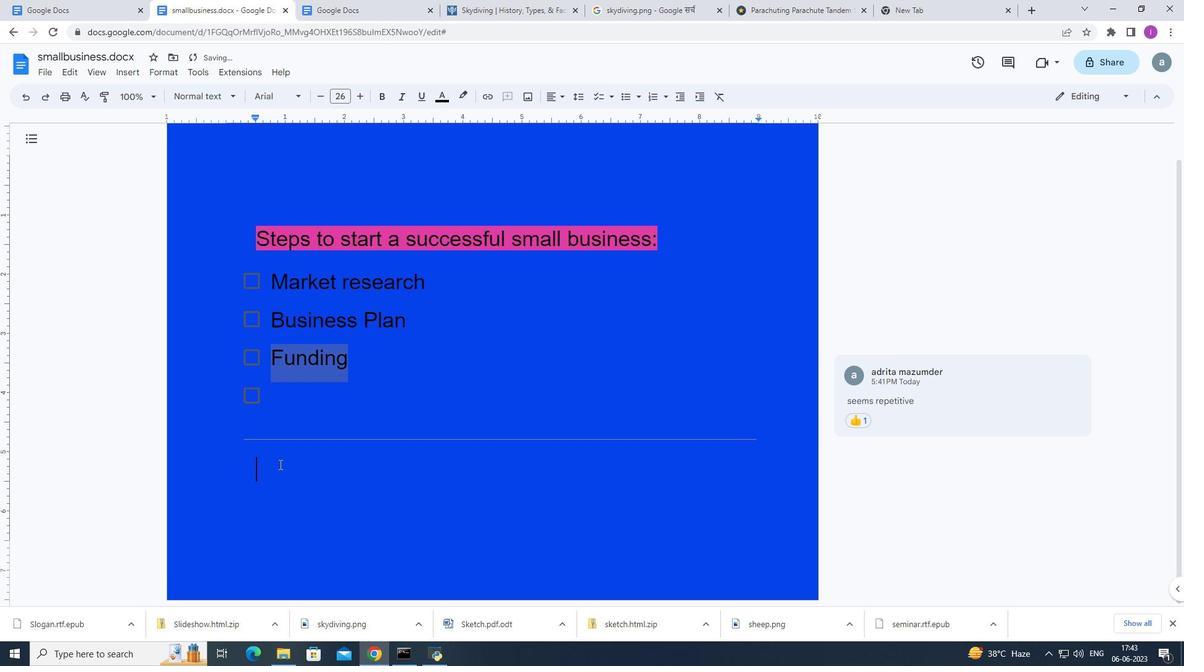 
Action: Mouse scrolled (280, 463) with delta (0, 0)
Screenshot: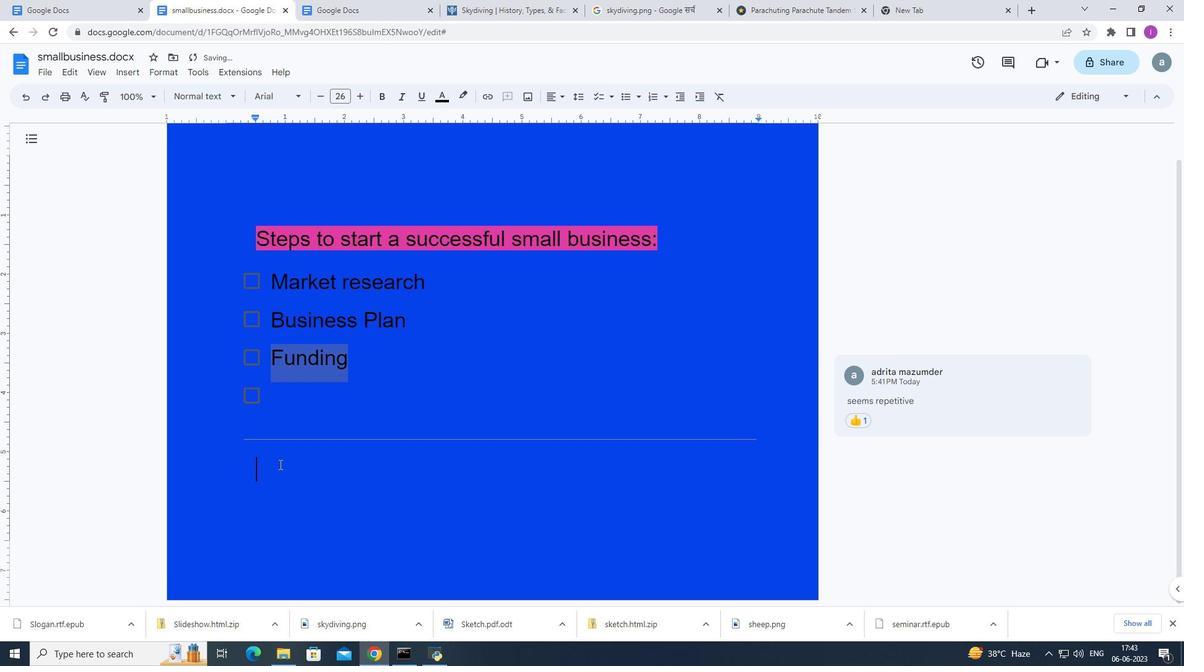 
Action: Mouse moved to (291, 418)
Screenshot: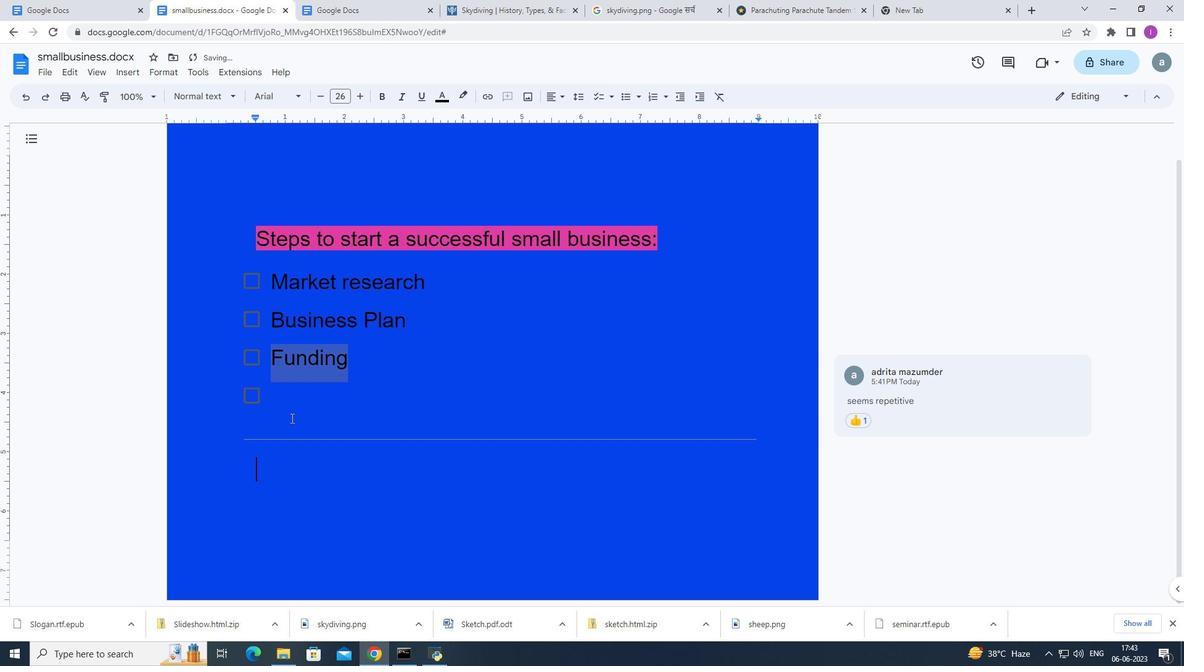 
Action: Mouse pressed left at (291, 418)
Screenshot: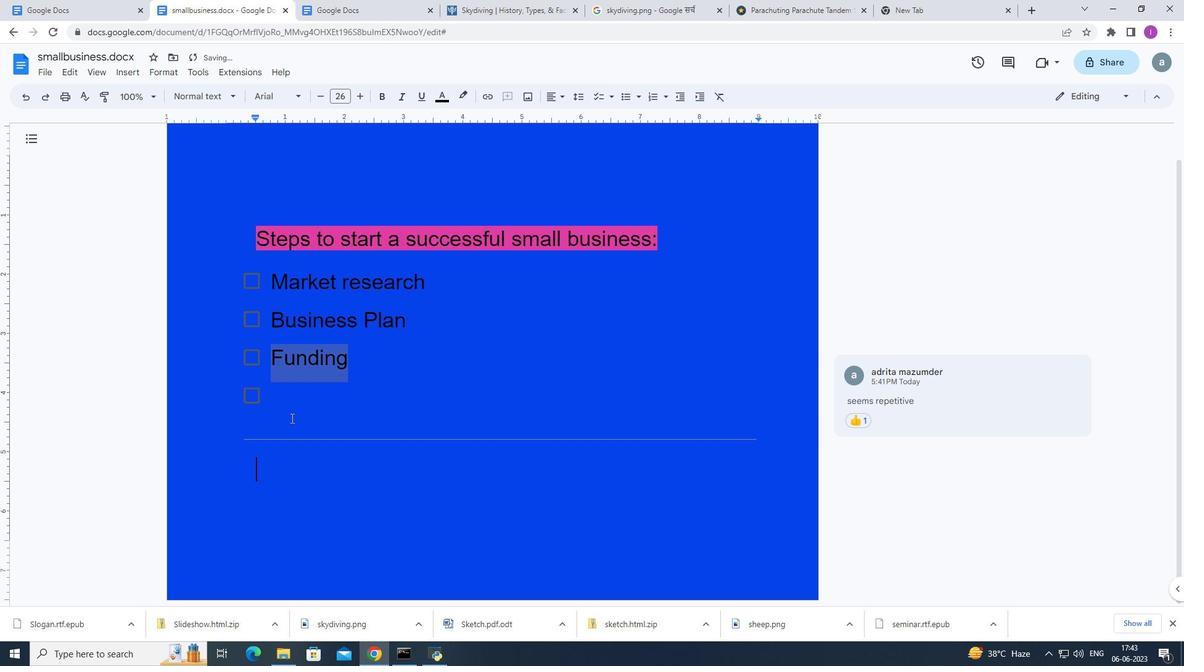 
Action: Mouse moved to (226, 354)
Screenshot: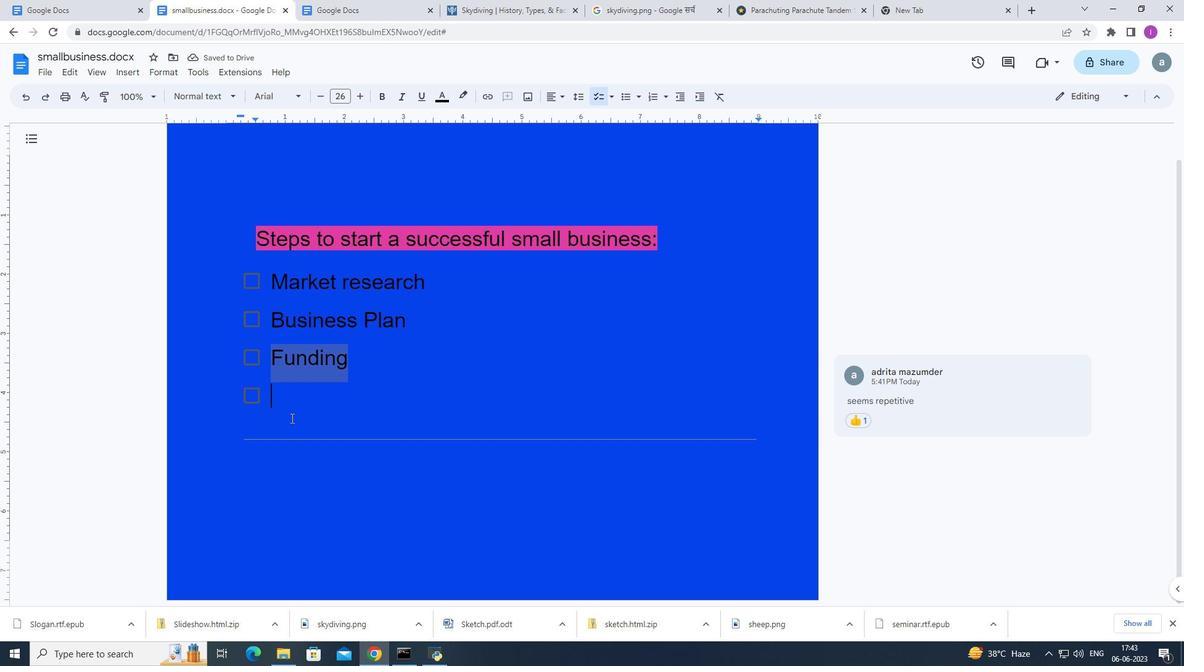 
Action: Key pressed <Key.backspace>
Screenshot: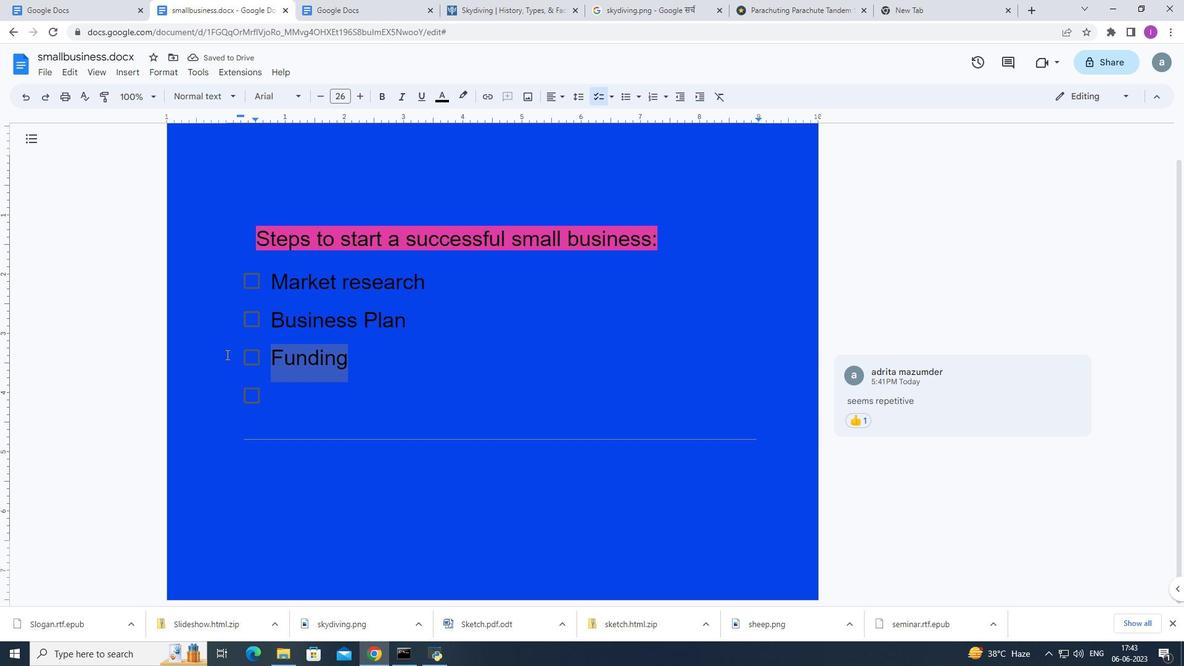 
Action: Mouse moved to (244, 347)
Screenshot: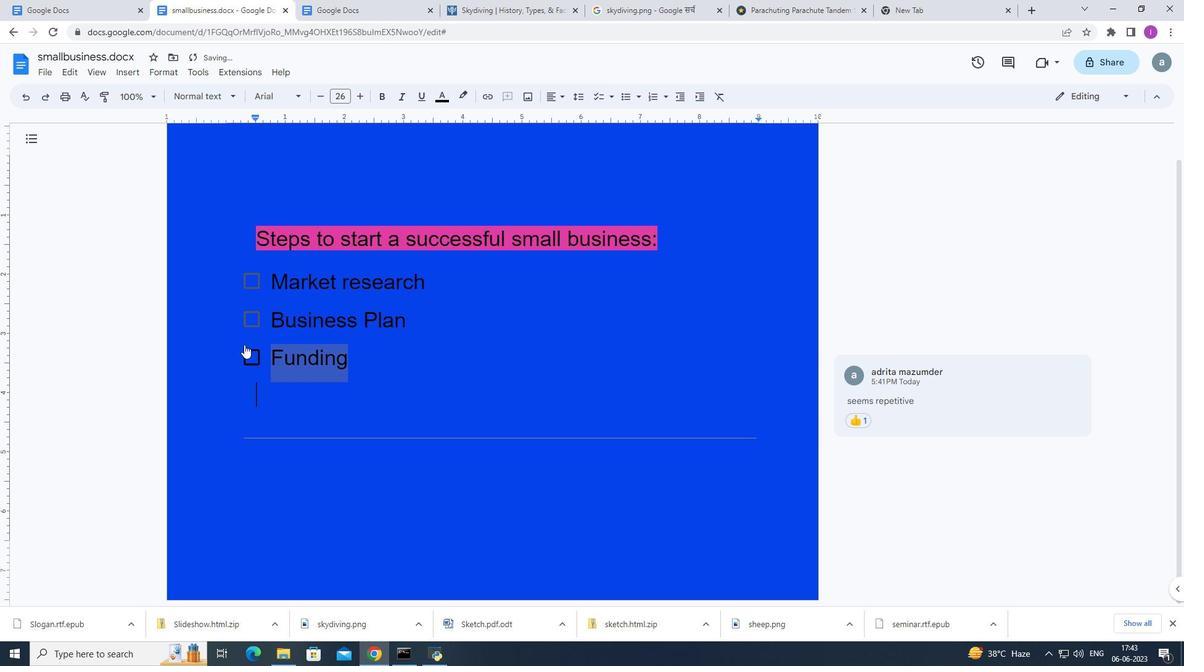 
Action: Mouse scrolled (244, 347) with delta (0, 0)
Screenshot: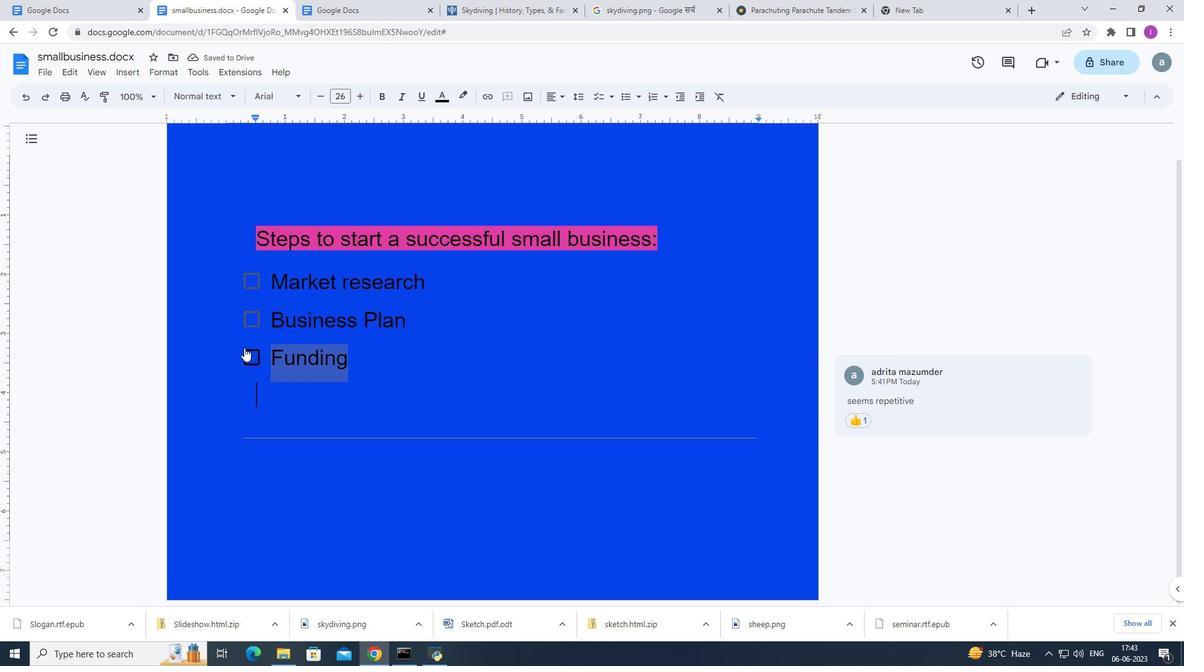 
Action: Mouse scrolled (244, 347) with delta (0, 0)
Screenshot: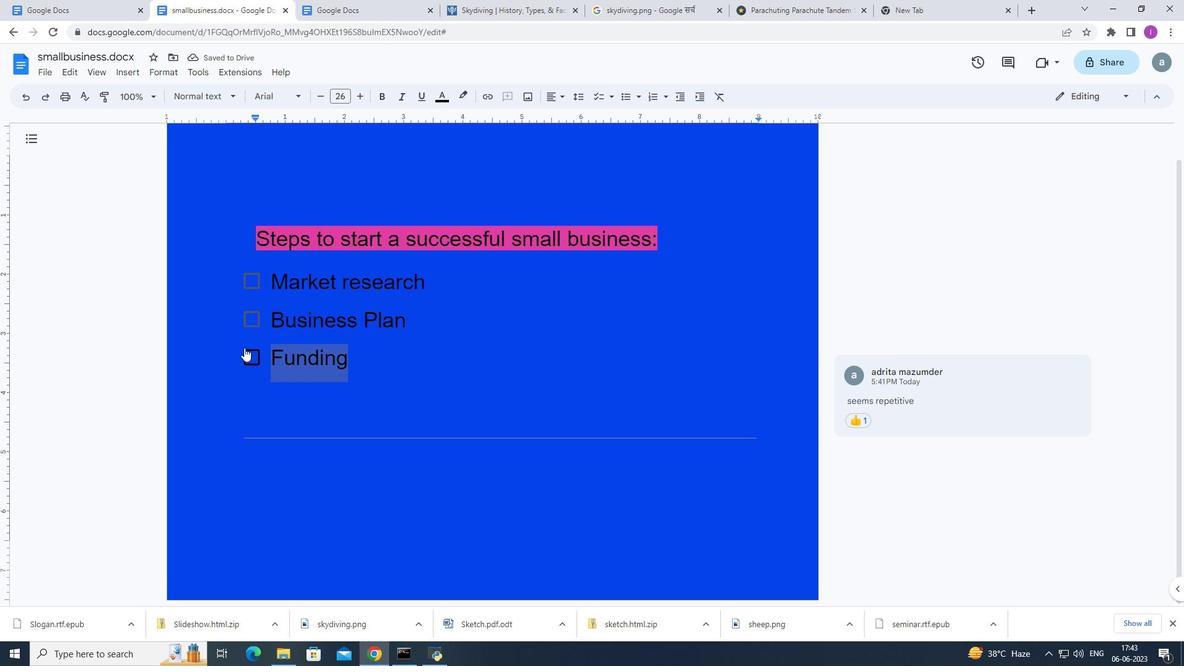
Action: Mouse moved to (207, 74)
Screenshot: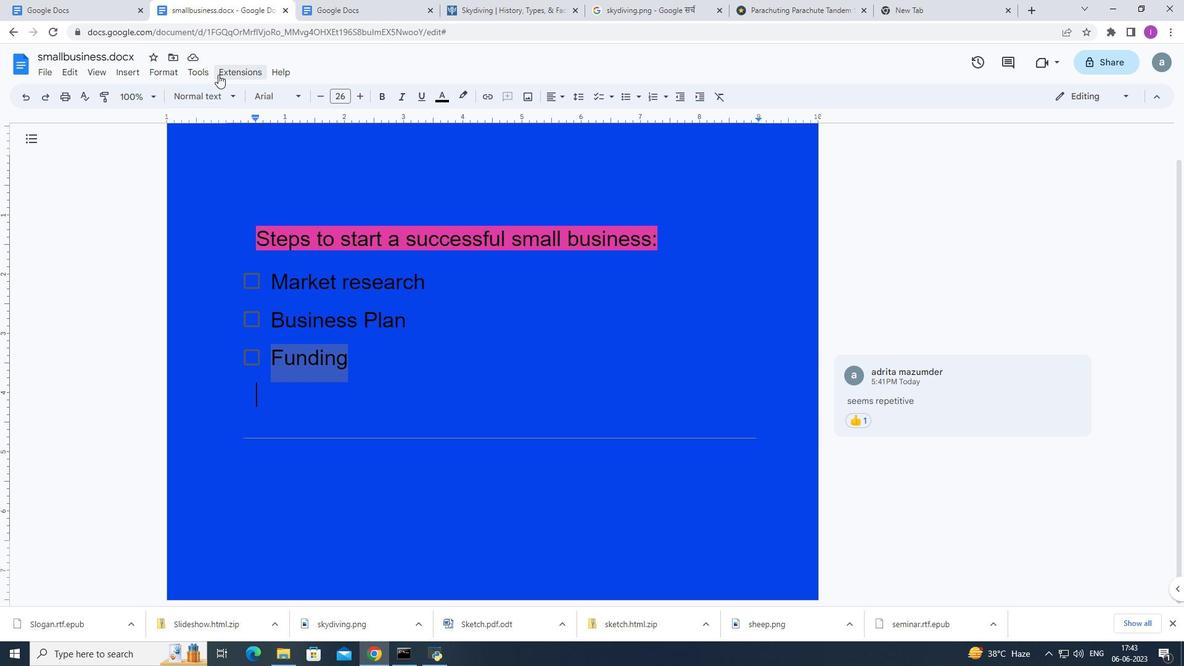 
Action: Mouse pressed left at (207, 74)
Screenshot: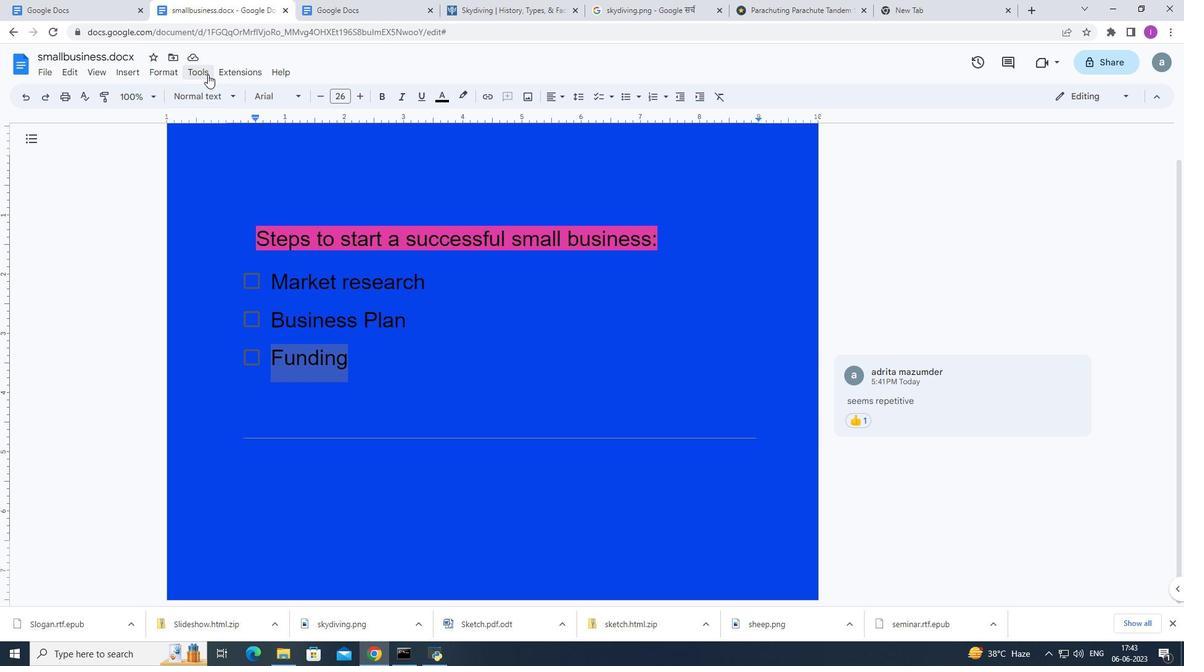 
Action: Mouse moved to (271, 256)
Screenshot: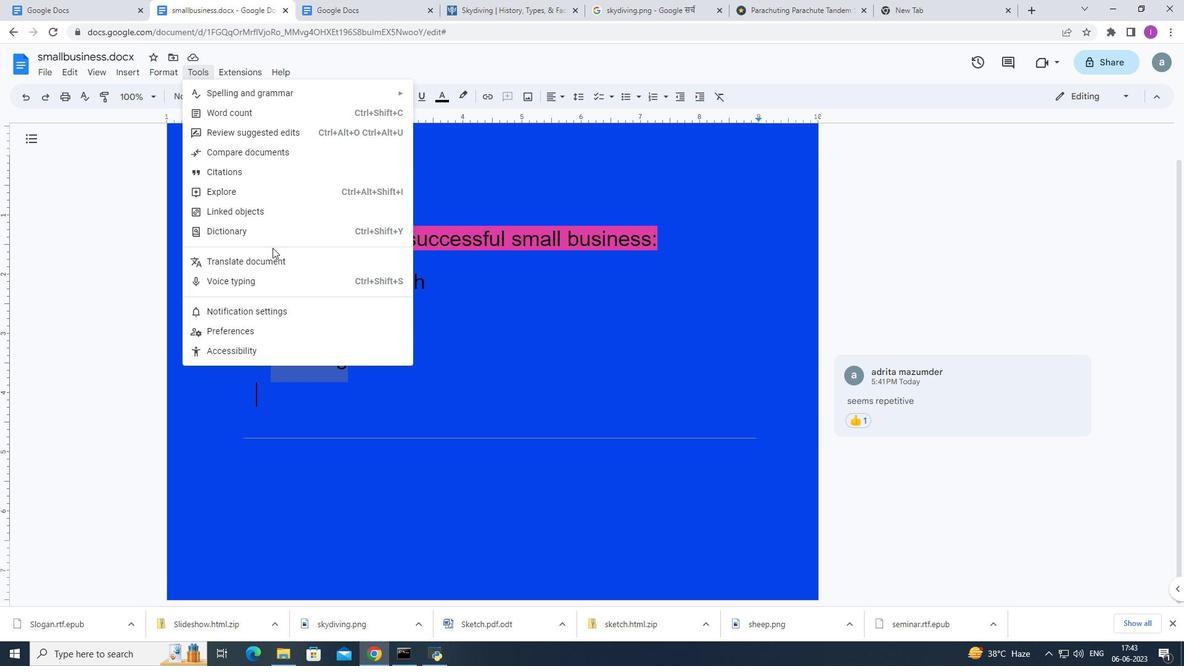 
Action: Mouse pressed left at (271, 256)
Screenshot: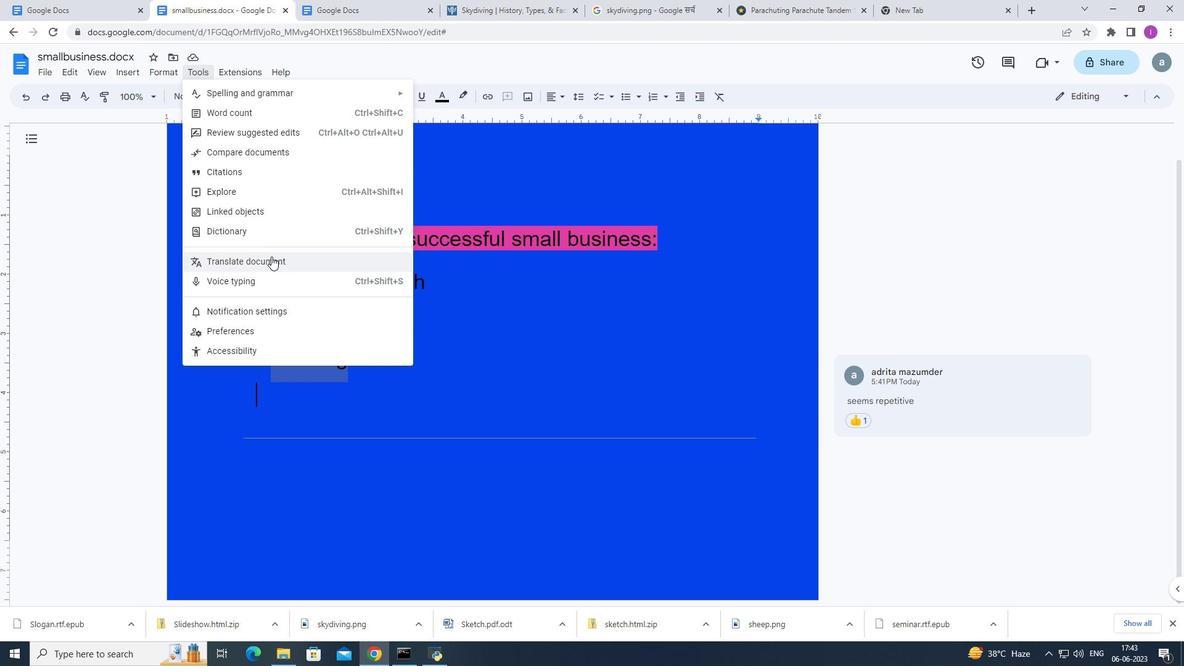 
Action: Mouse pressed left at (271, 256)
Screenshot: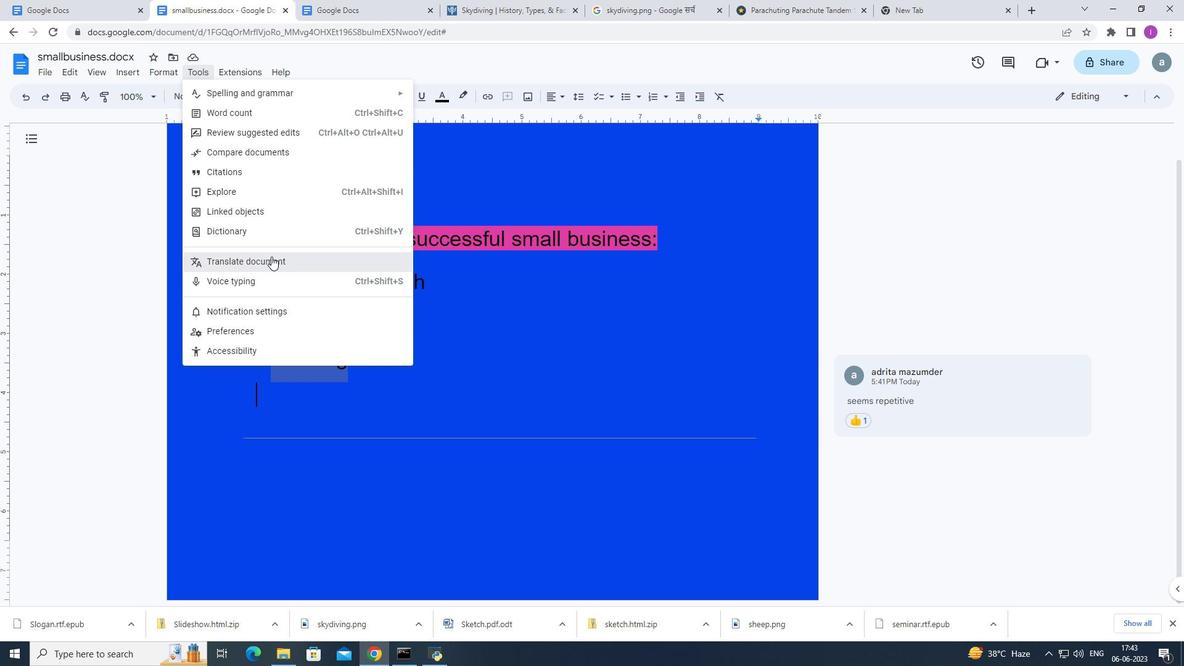 
Action: Mouse moved to (581, 349)
Screenshot: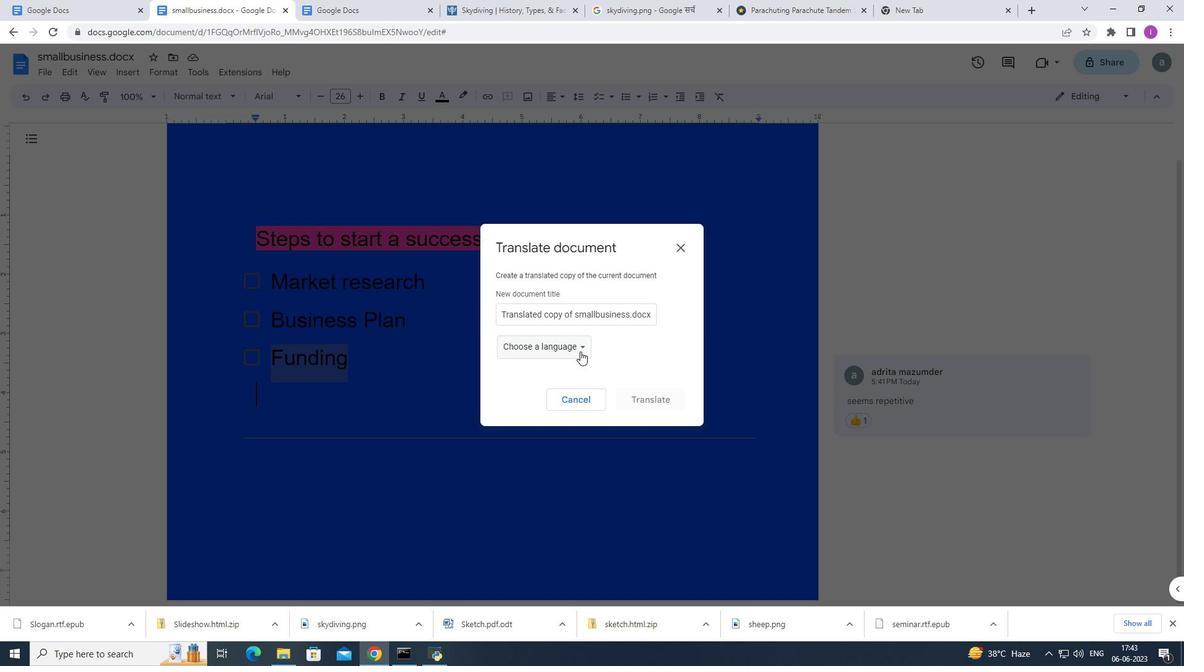 
Action: Mouse pressed left at (581, 349)
Screenshot: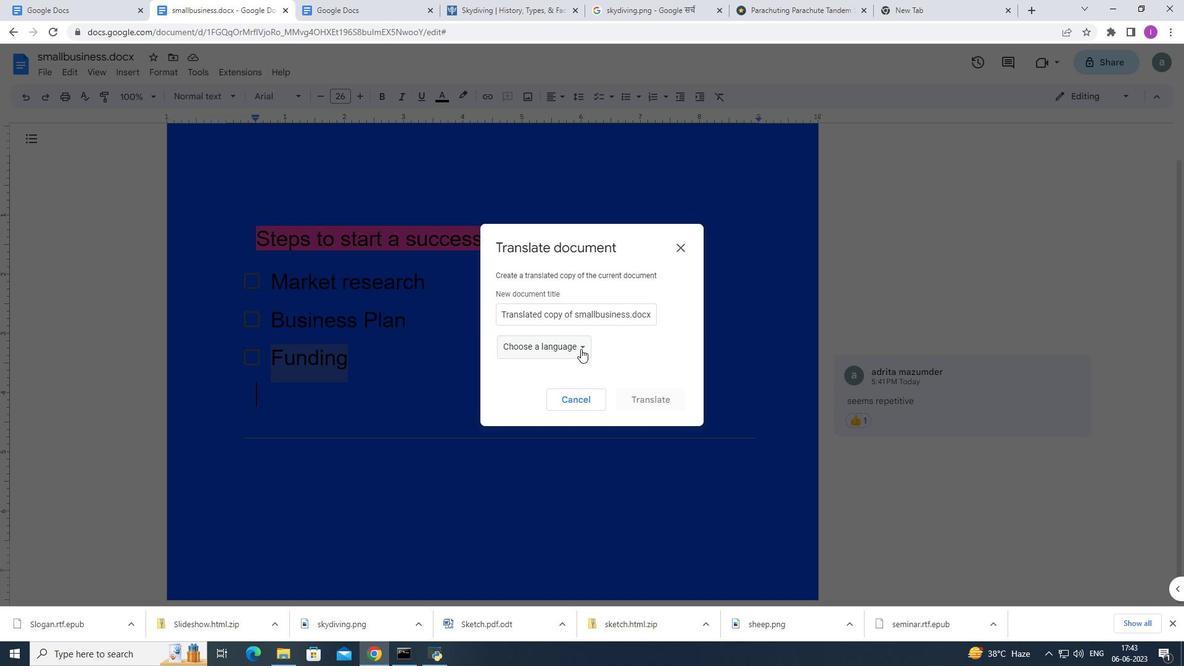 
Action: Mouse moved to (545, 345)
Screenshot: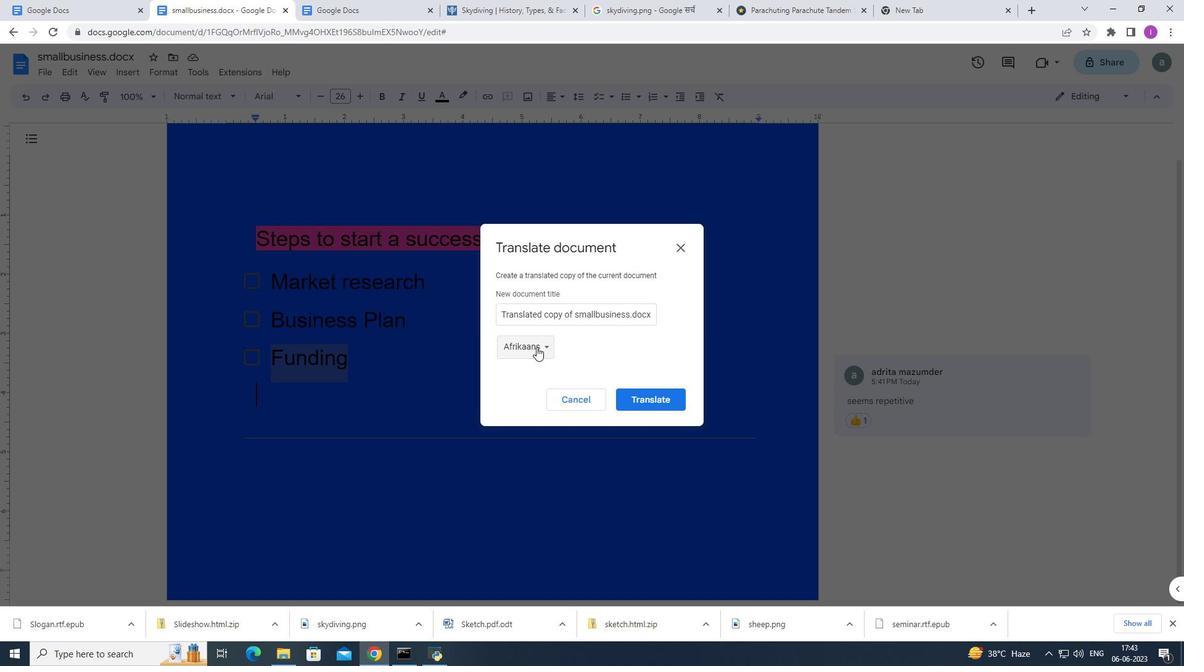 
Action: Mouse pressed left at (545, 345)
Screenshot: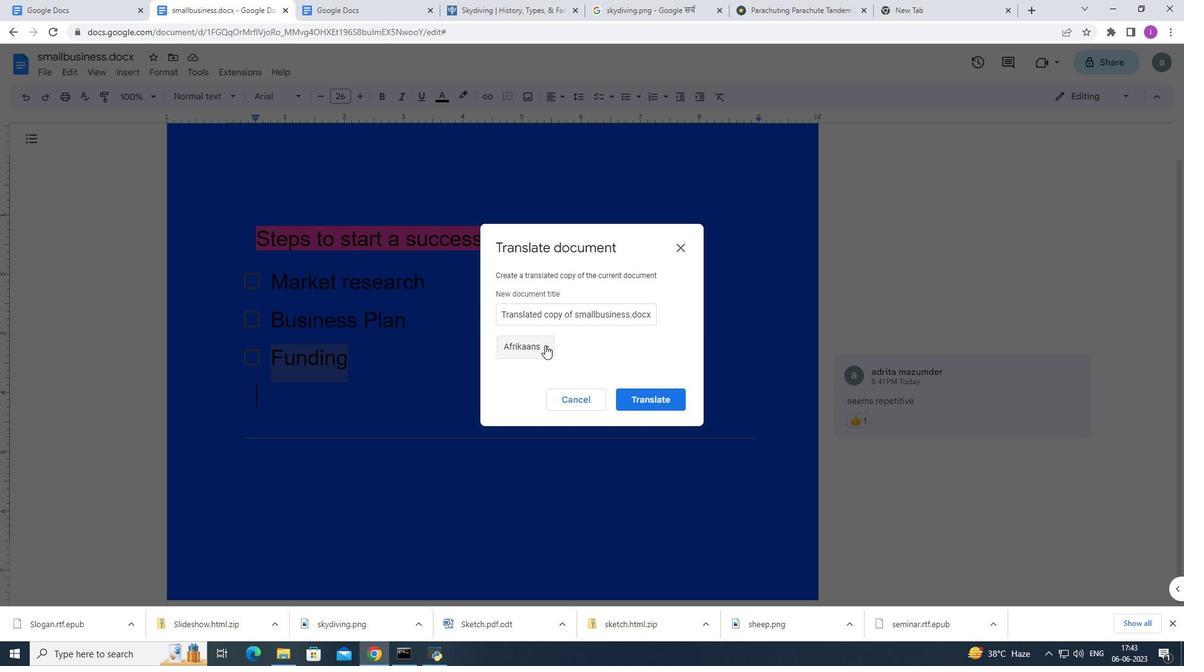 
Action: Mouse moved to (543, 370)
Screenshot: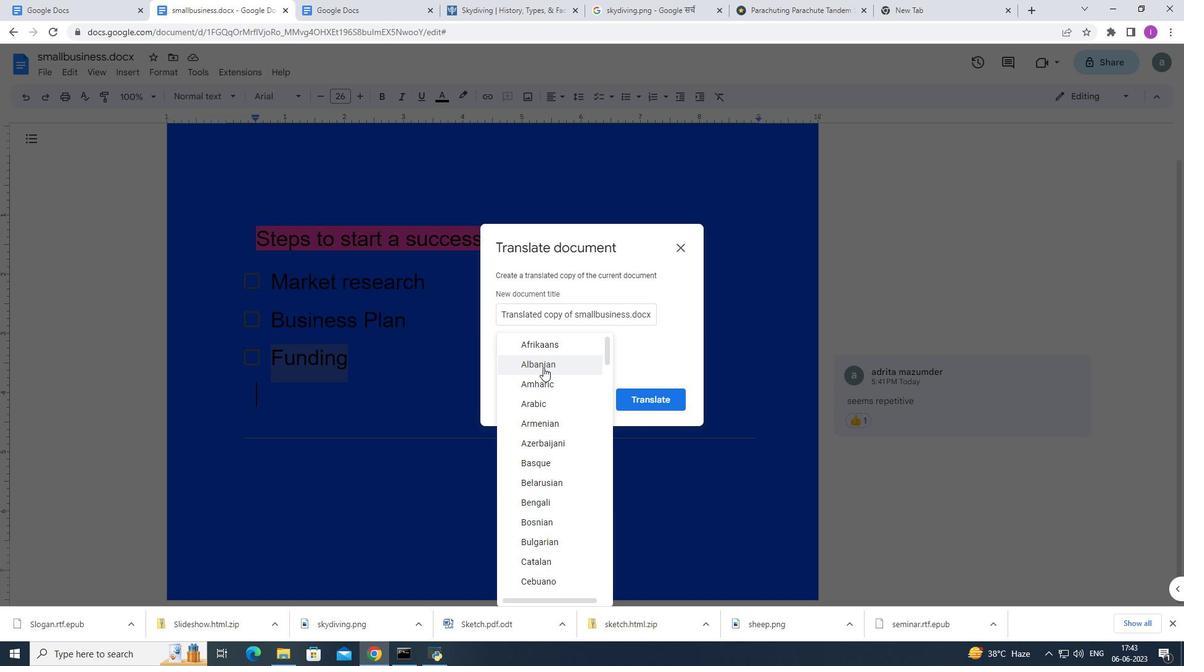 
Action: Mouse scrolled (543, 369) with delta (0, 0)
Screenshot: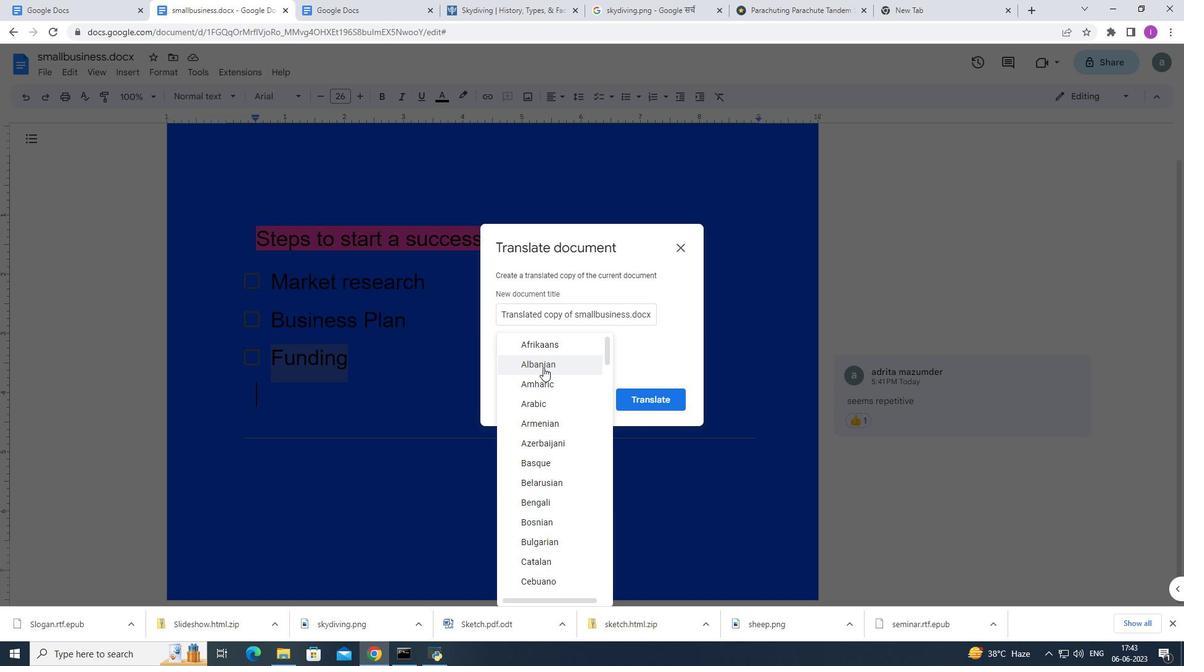 
Action: Mouse scrolled (543, 369) with delta (0, 0)
Screenshot: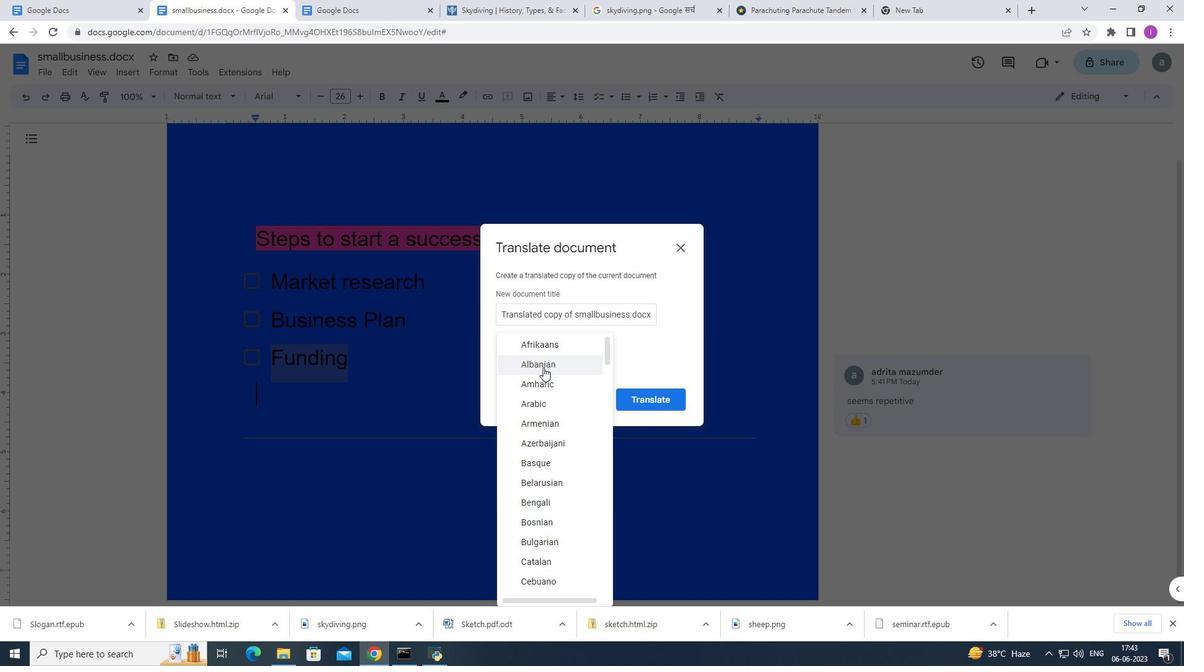 
Action: Mouse scrolled (543, 369) with delta (0, 0)
Screenshot: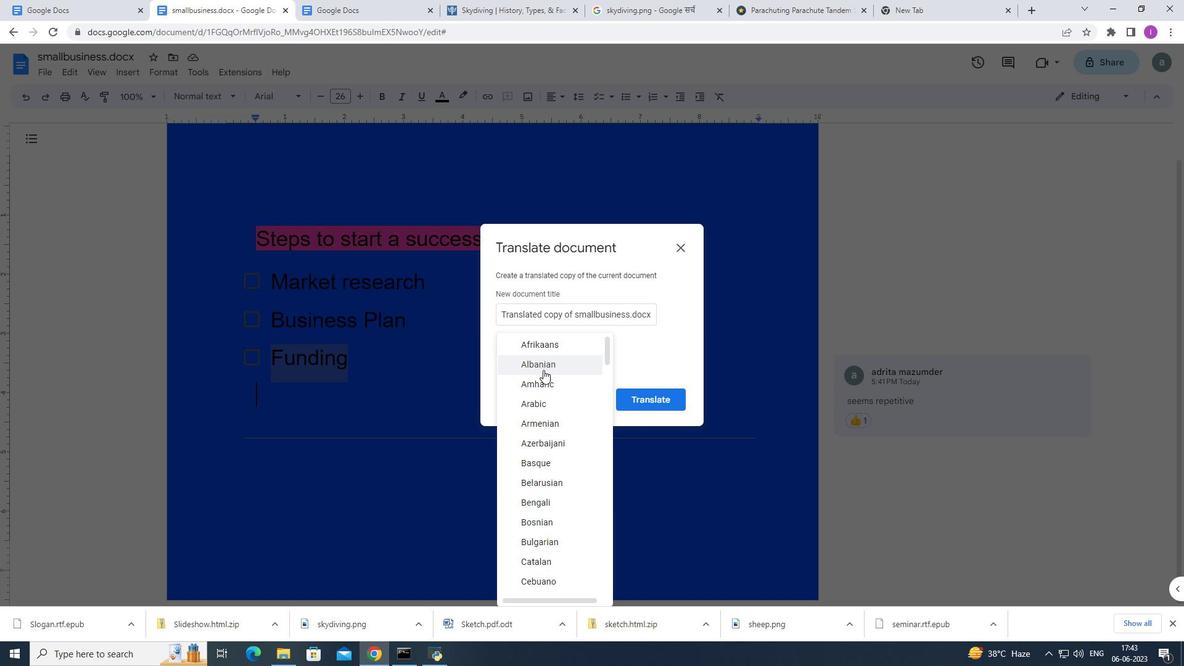 
Action: Mouse moved to (545, 380)
Screenshot: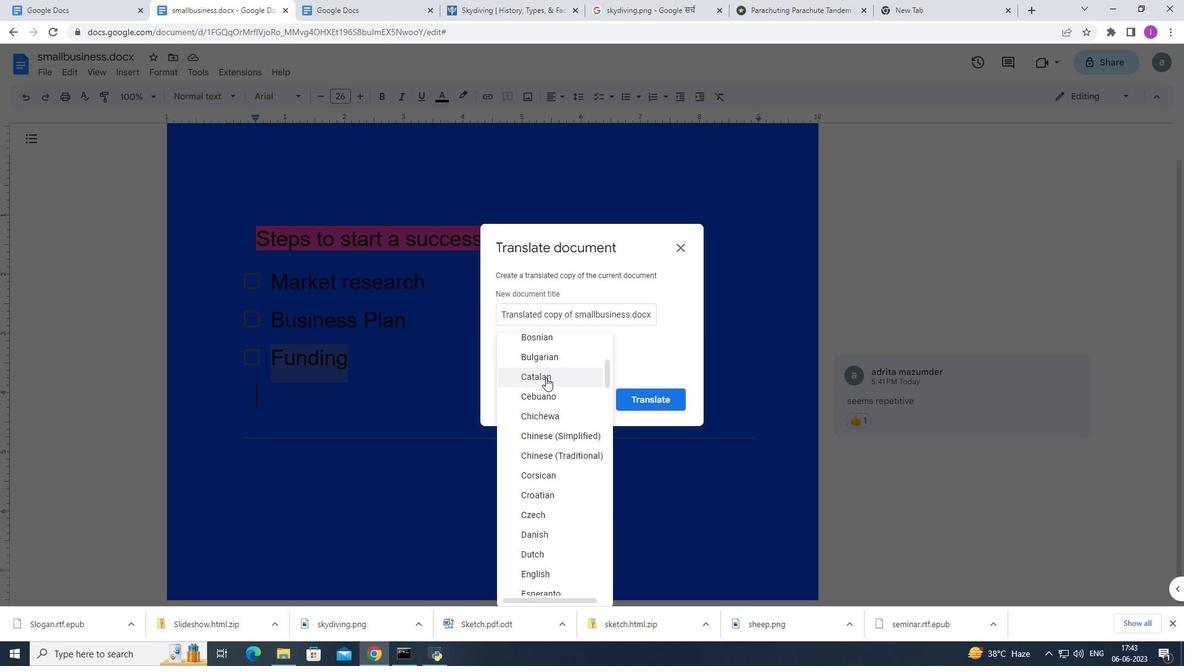 
Action: Mouse scrolled (545, 379) with delta (0, 0)
Screenshot: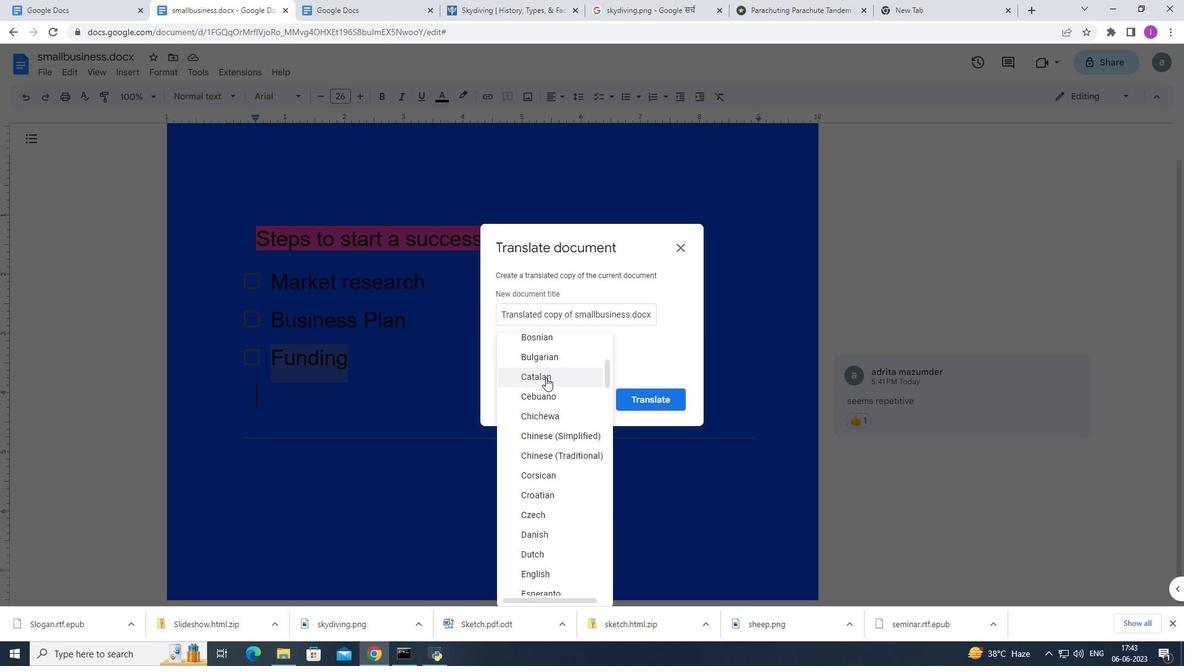 
Action: Mouse moved to (546, 382)
Screenshot: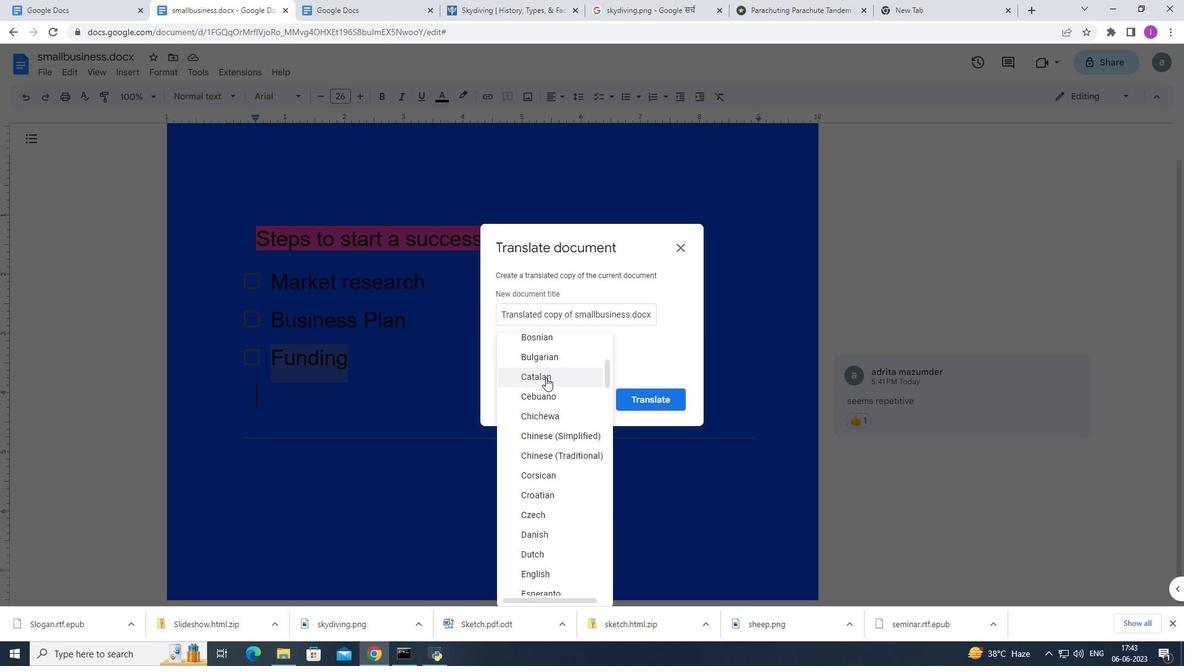 
Action: Mouse scrolled (546, 381) with delta (0, 0)
Screenshot: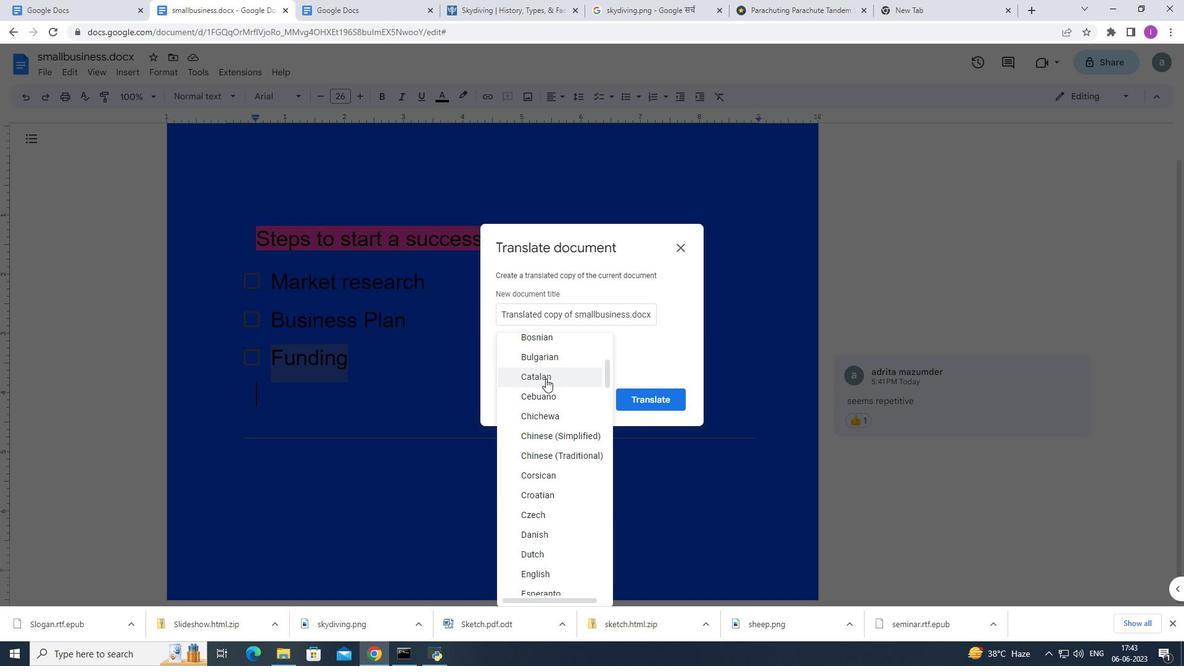 
Action: Mouse moved to (569, 456)
Screenshot: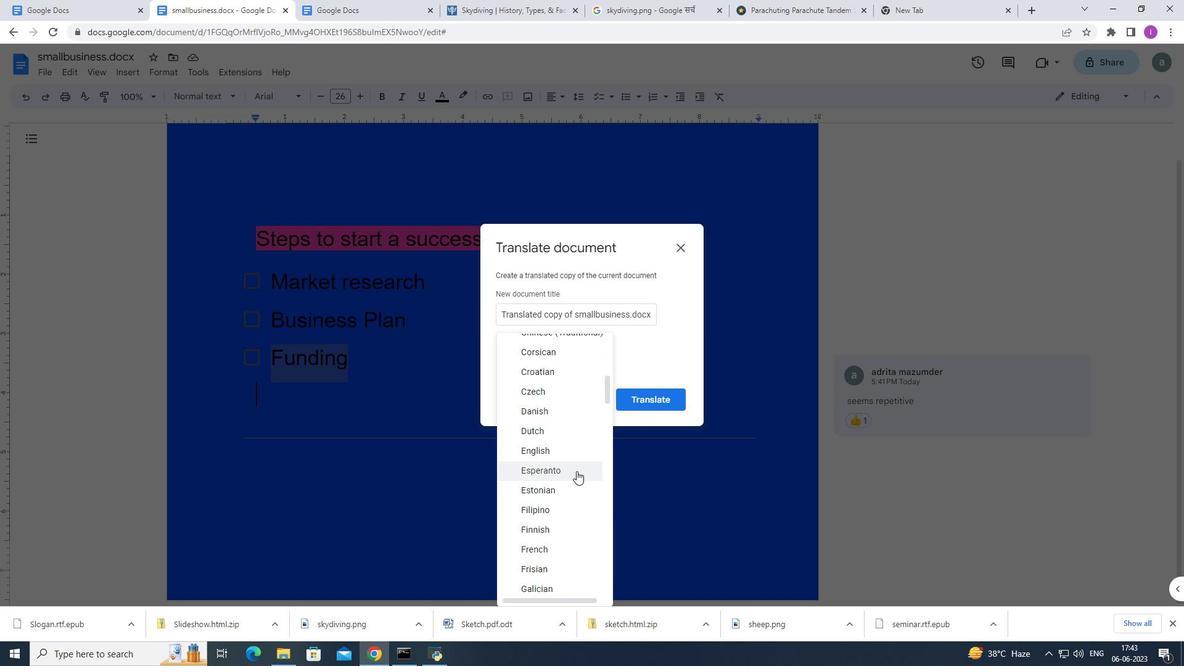 
Action: Mouse scrolled (569, 455) with delta (0, 0)
Screenshot: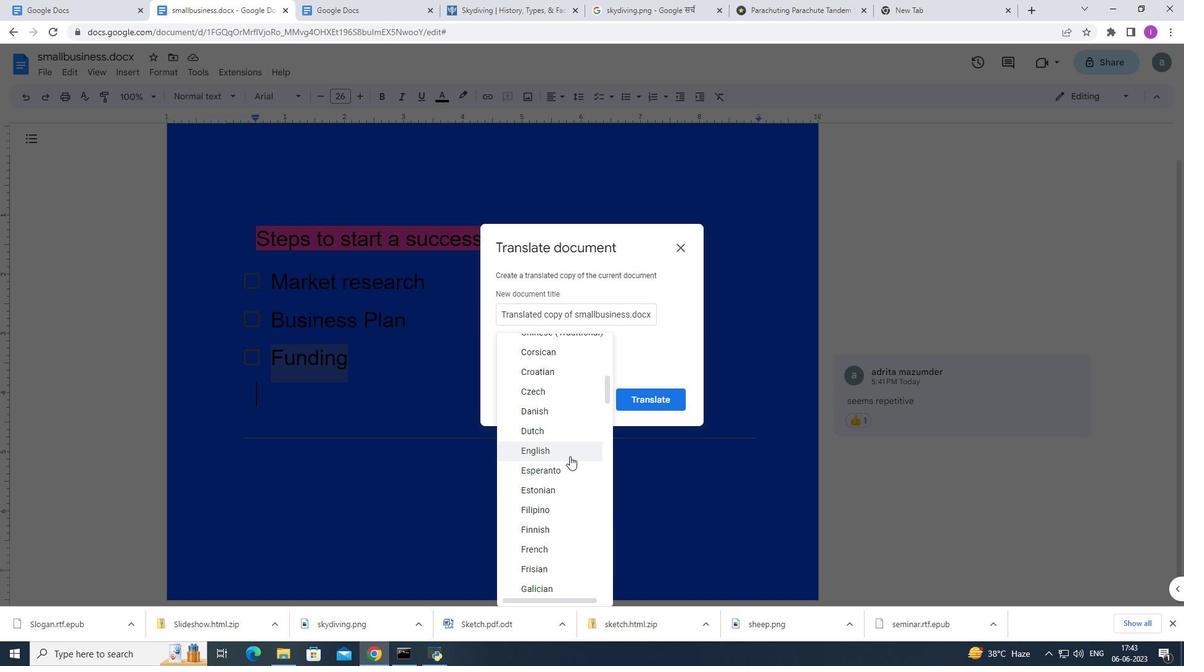 
Action: Mouse scrolled (569, 455) with delta (0, 0)
Screenshot: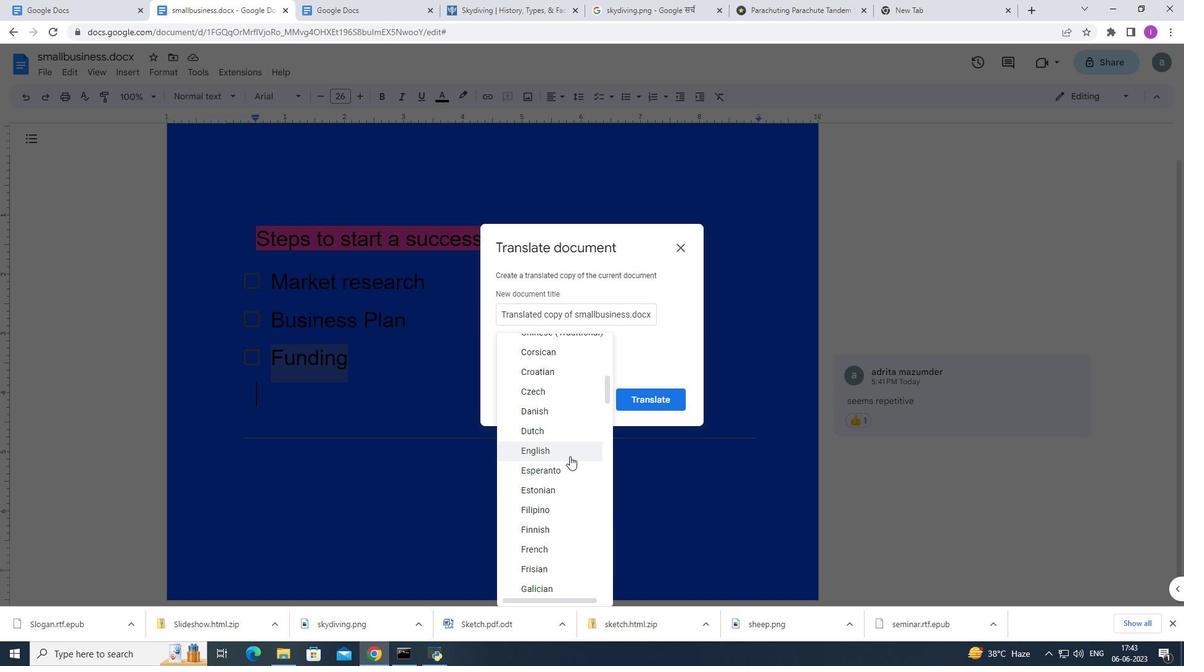 
Action: Mouse moved to (539, 503)
Screenshot: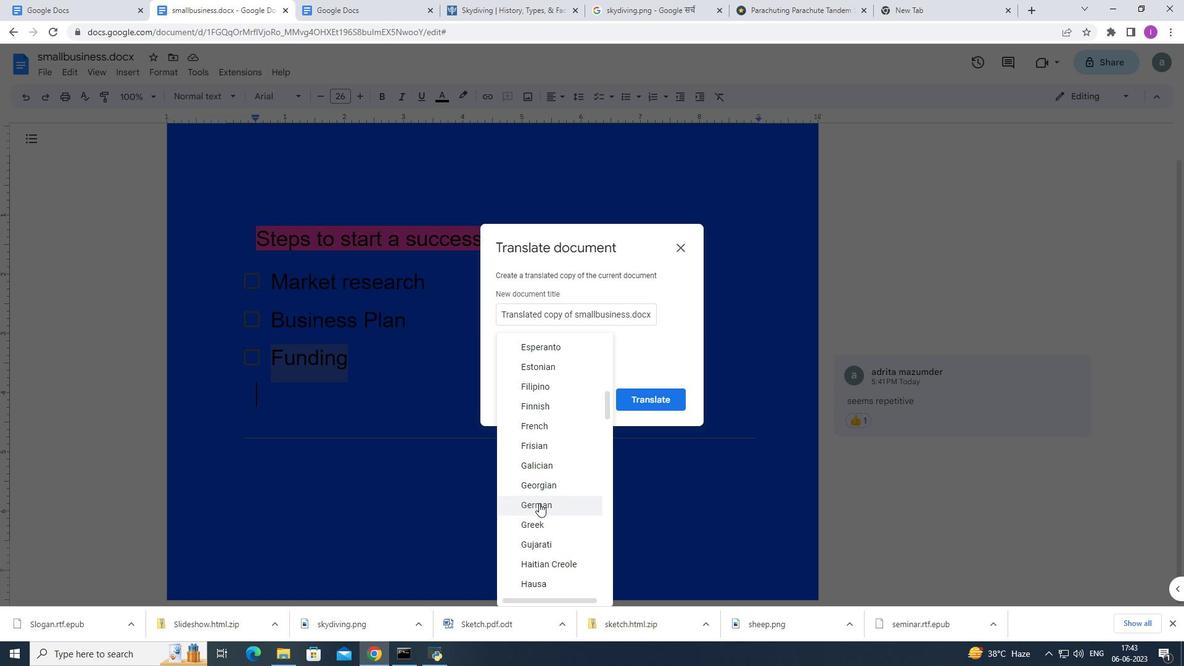 
Action: Mouse pressed left at (539, 503)
Screenshot: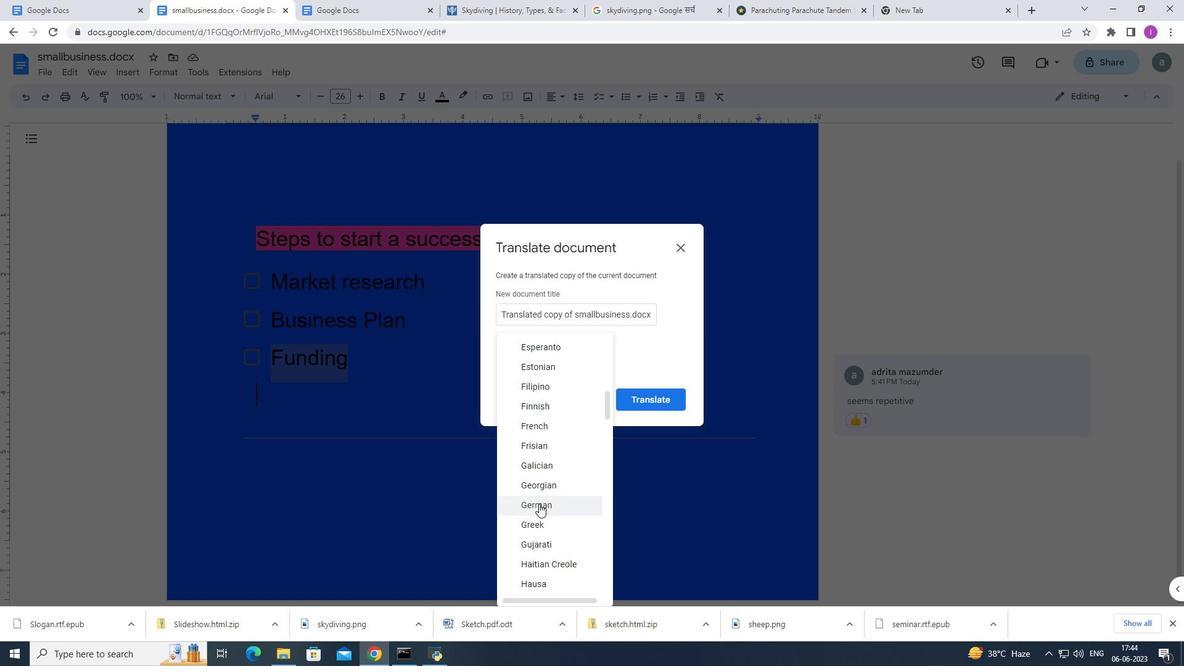 
Action: Mouse moved to (639, 400)
Screenshot: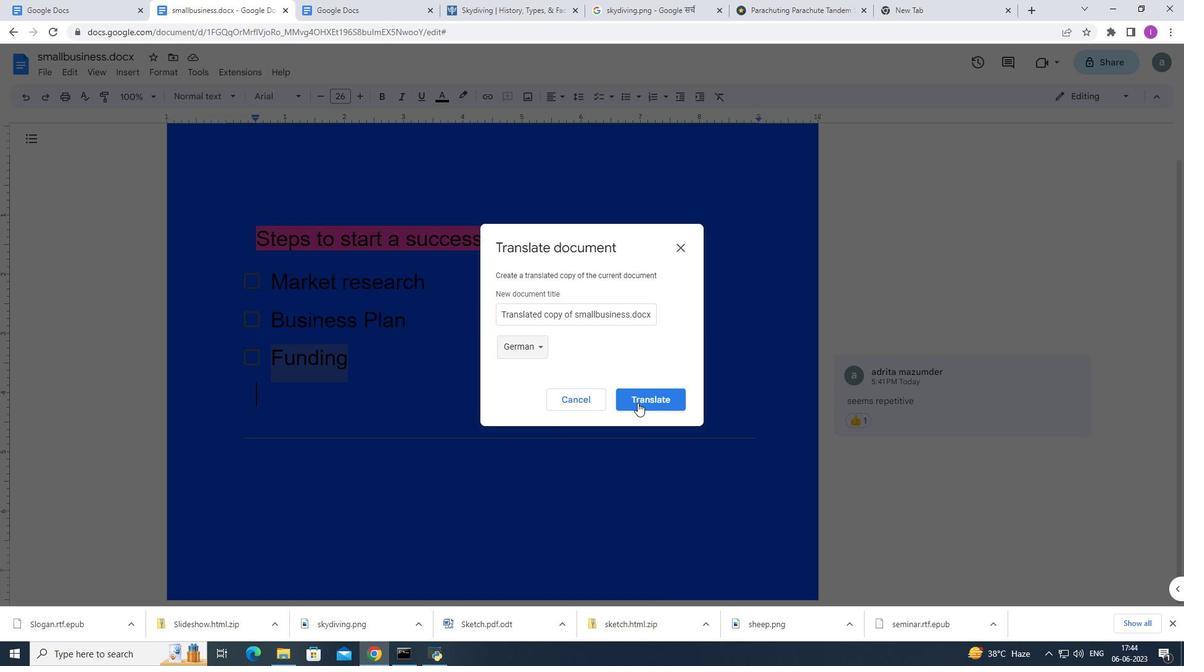 
Action: Mouse pressed left at (639, 400)
Screenshot: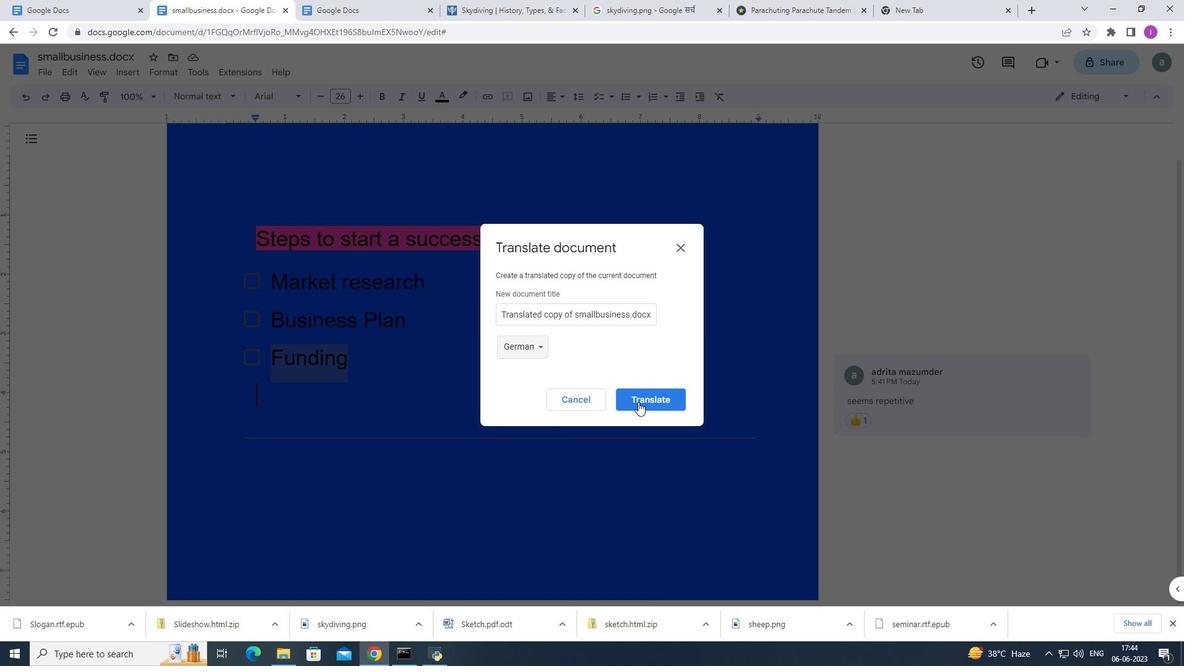 
Action: Mouse moved to (426, 403)
Screenshot: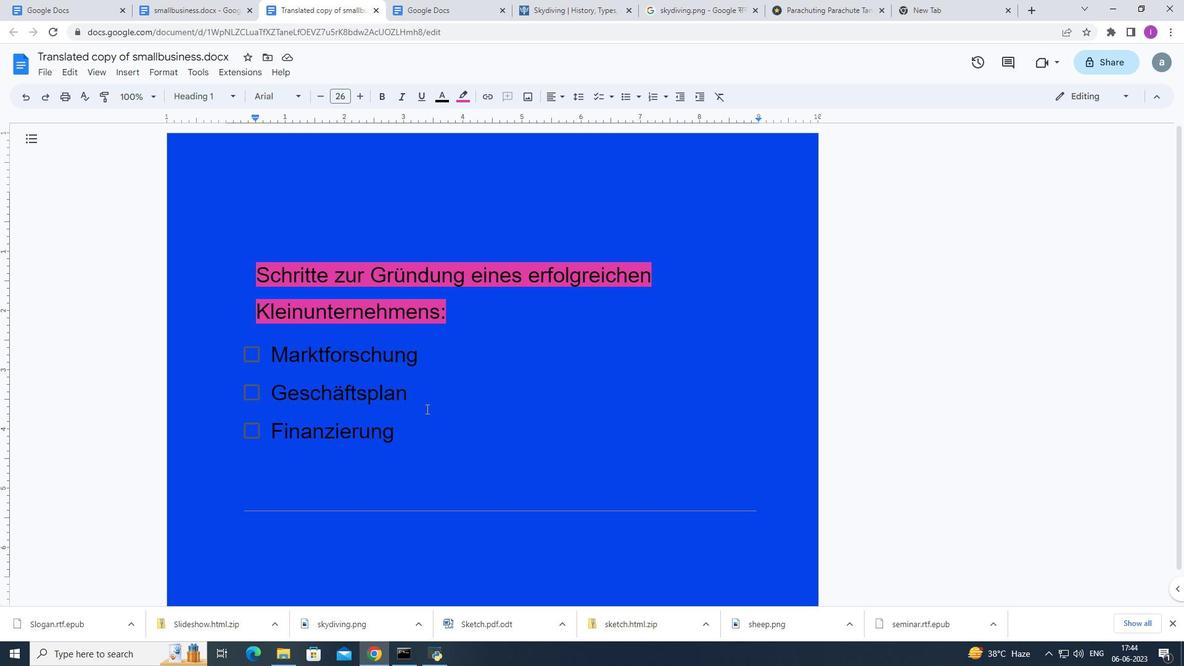 
Action: Mouse pressed left at (426, 403)
Screenshot: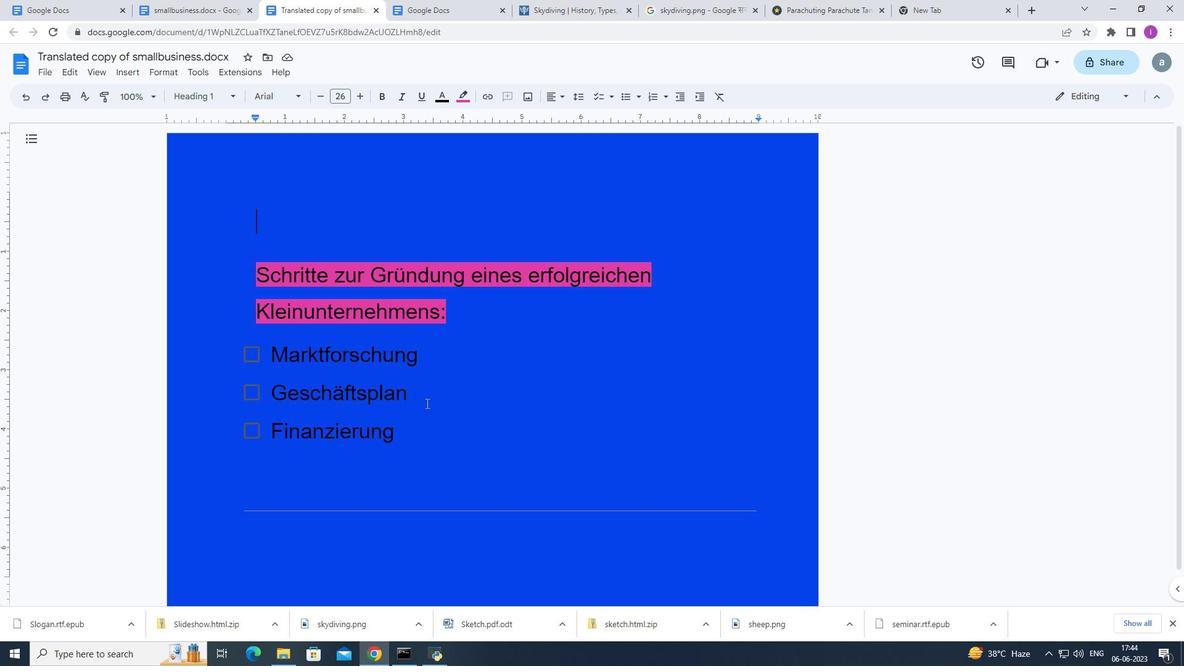
Action: Mouse moved to (174, 70)
Screenshot: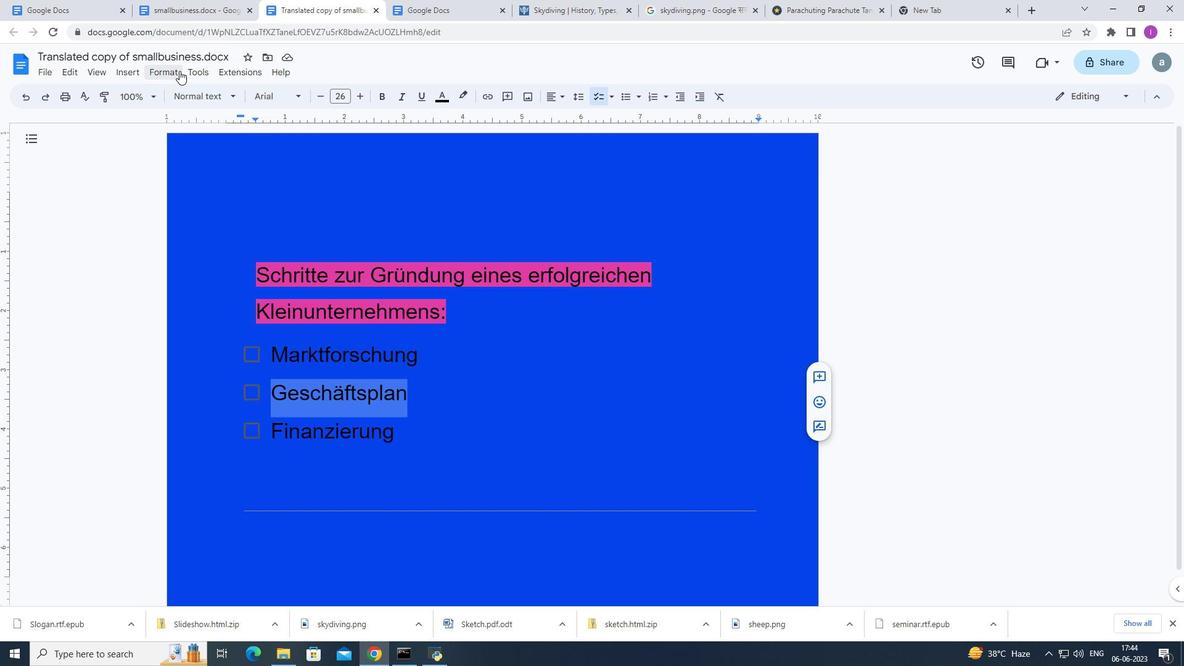 
Action: Mouse pressed left at (174, 70)
Screenshot: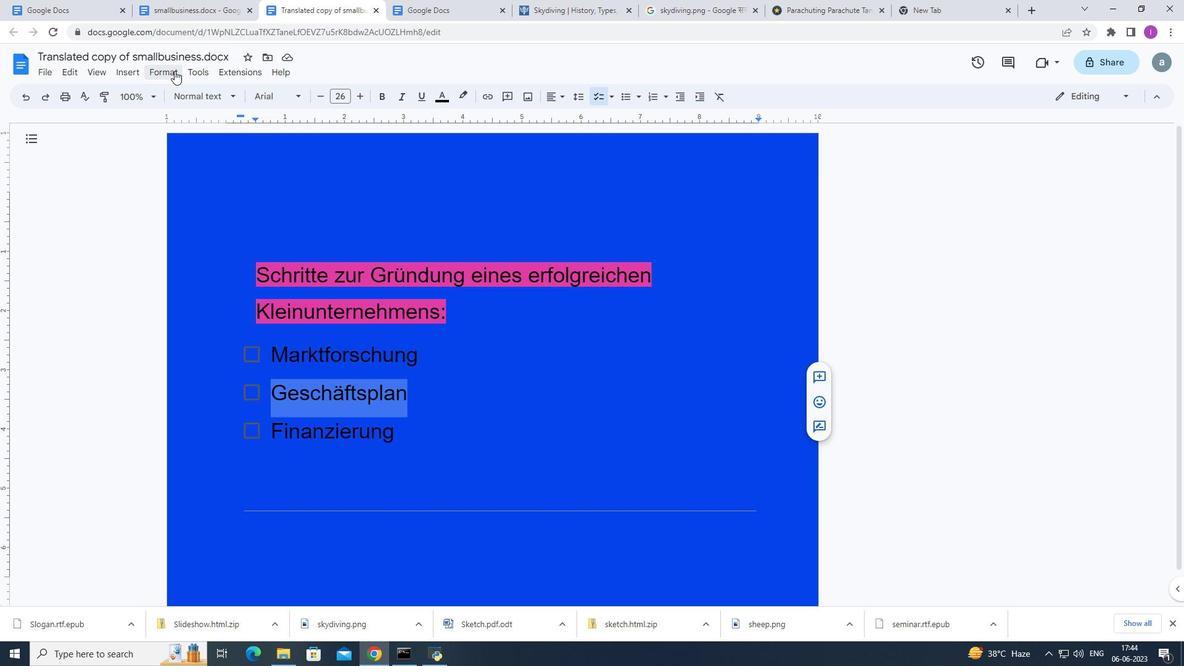 
Action: Mouse moved to (216, 360)
Screenshot: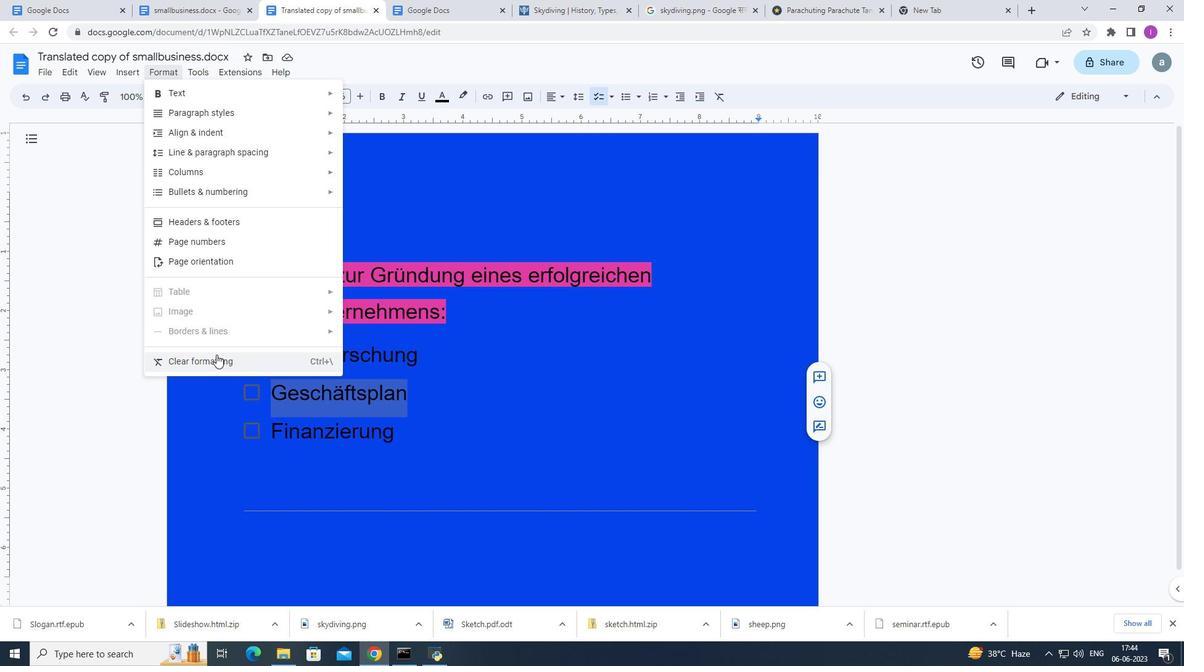 
Action: Mouse pressed left at (216, 360)
Screenshot: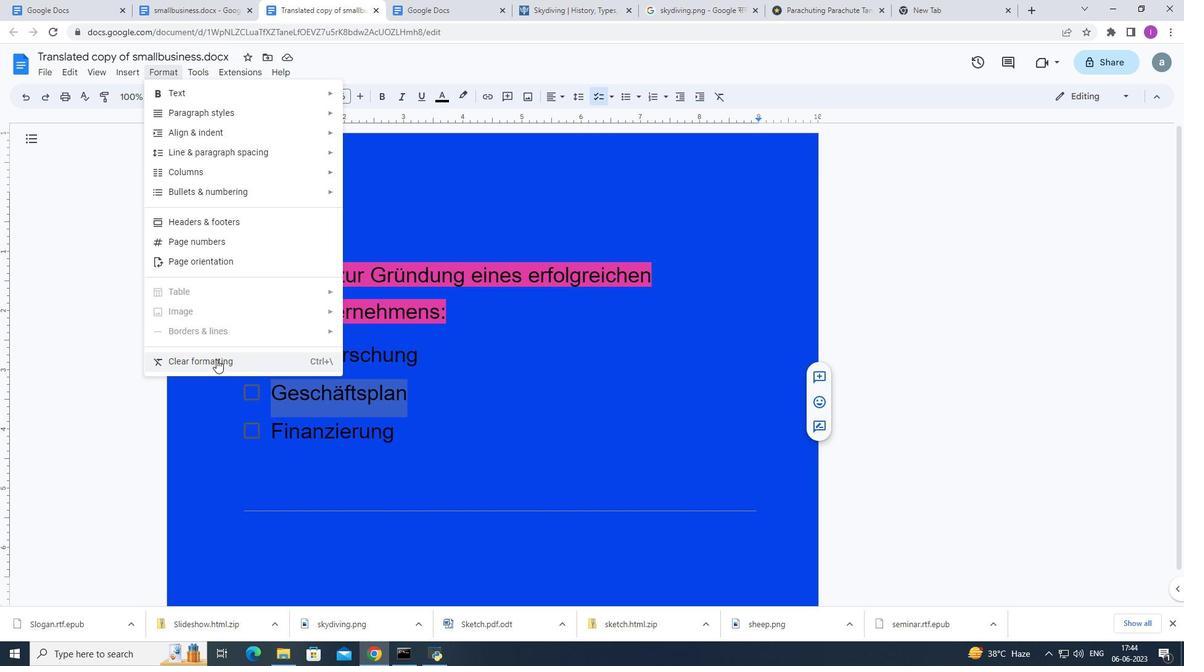 
Action: Mouse moved to (216, 361)
Screenshot: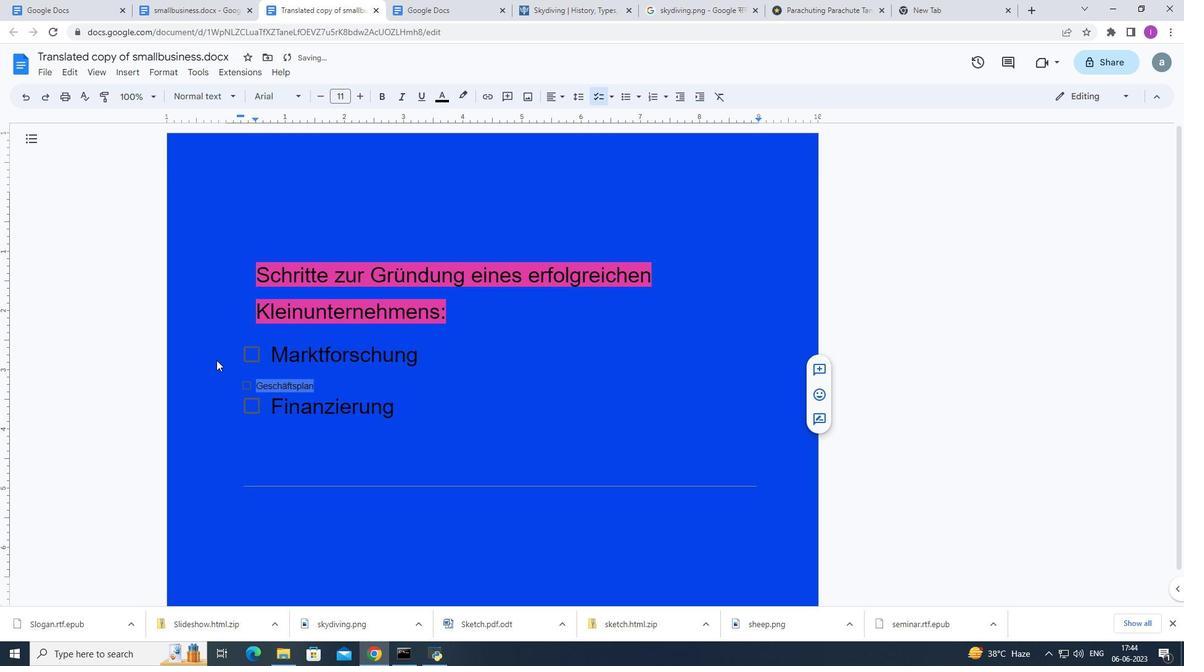 
